 Task: Go to Program & Features. Select Whole Food Market. Add to cart Organic Fruit Spread-1. Place order for Jeremy Carter, _x000D_
4799 Deborah Dr_x000D_
North Ridgeville, Ohio(OH), 44039, Cell Number (440) 327-0766
Action: Mouse moved to (147, 91)
Screenshot: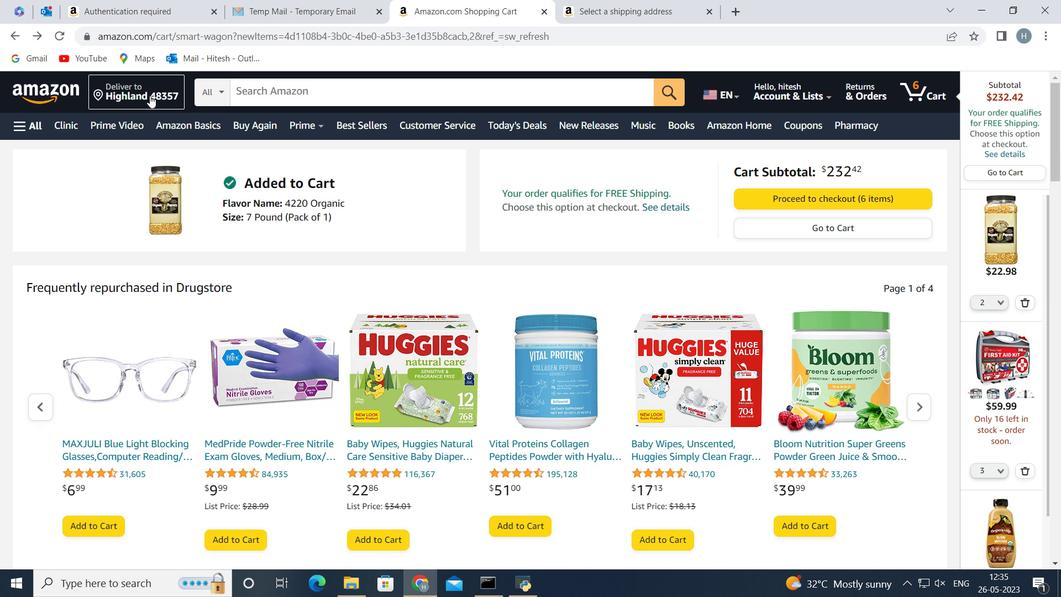 
Action: Mouse pressed left at (147, 91)
Screenshot: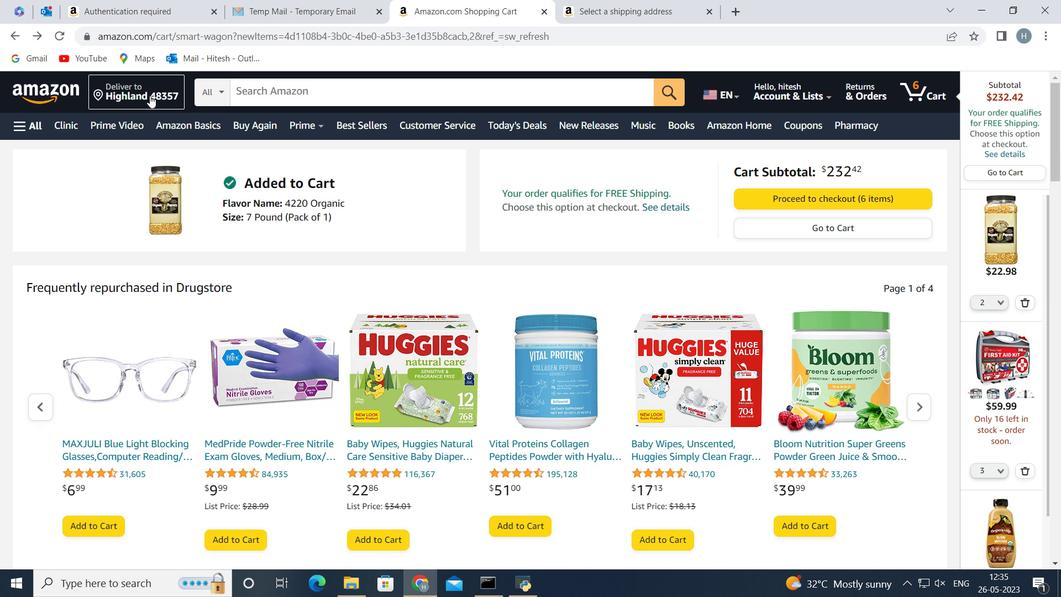 
Action: Mouse moved to (516, 391)
Screenshot: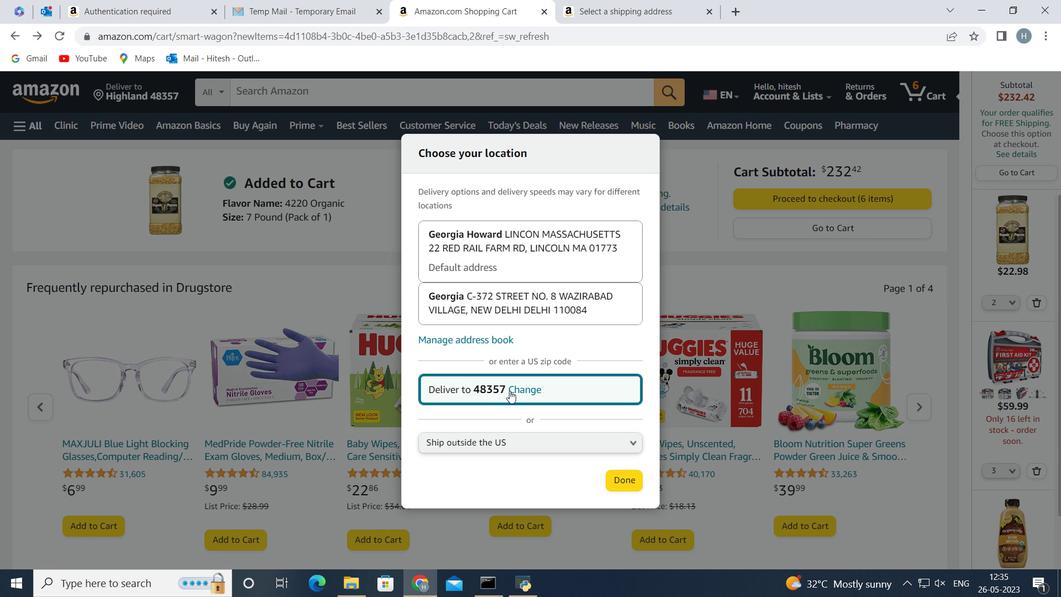 
Action: Mouse pressed left at (516, 391)
Screenshot: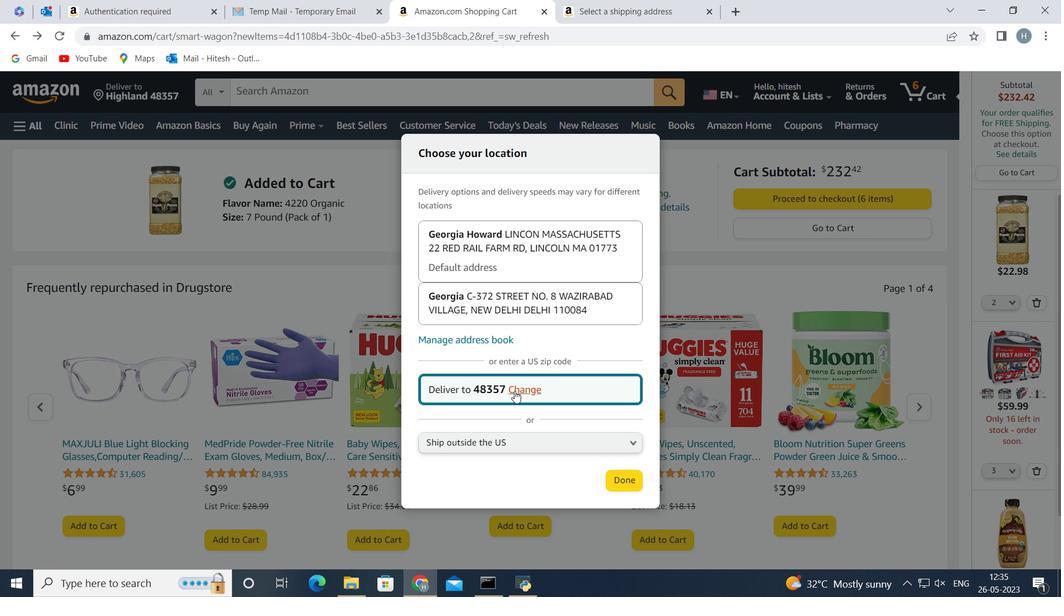 
Action: Mouse moved to (491, 386)
Screenshot: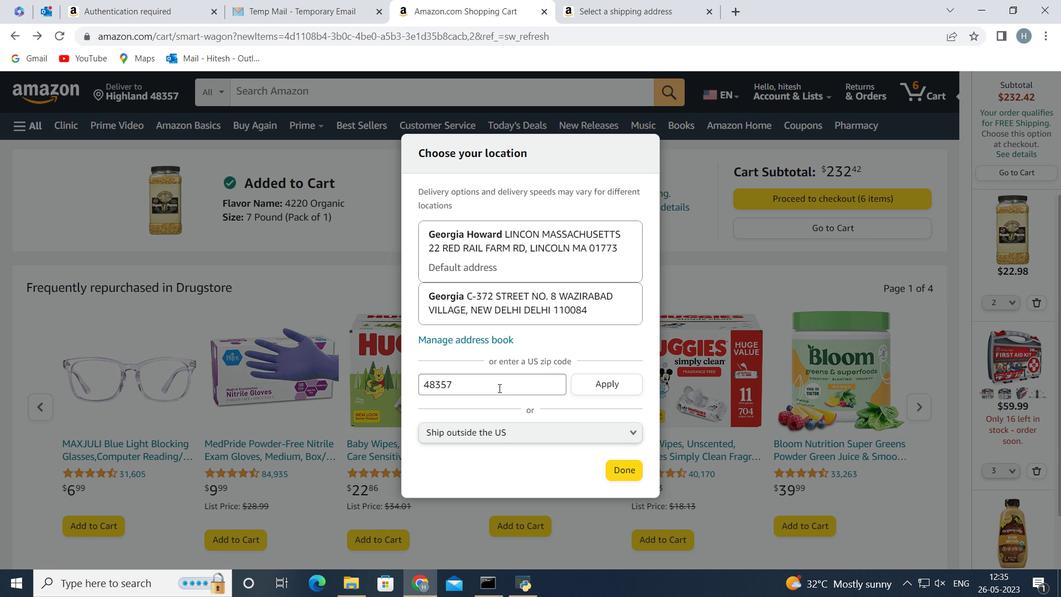 
Action: Mouse pressed left at (491, 386)
Screenshot: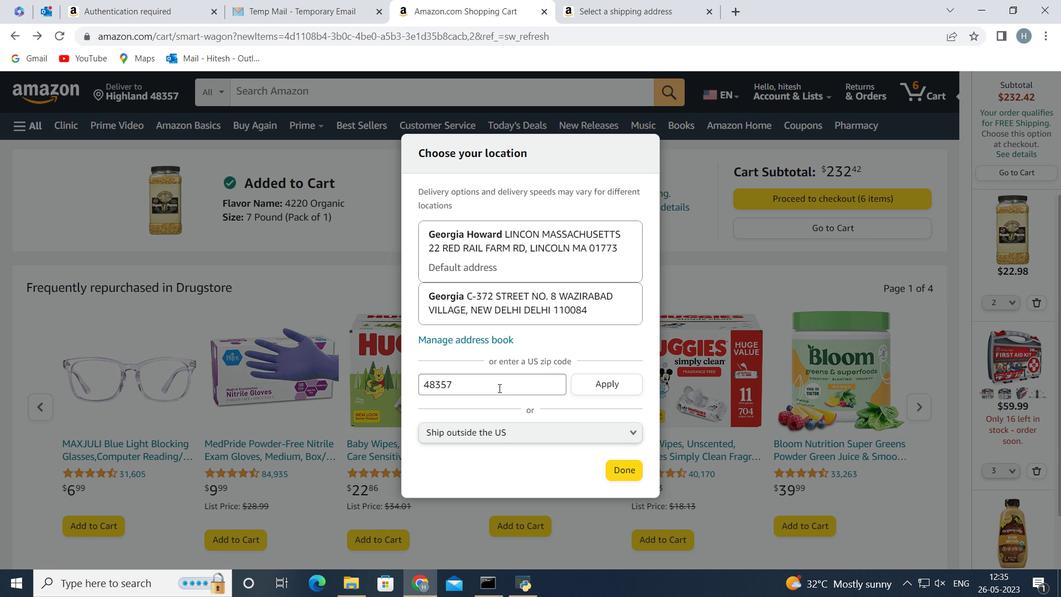 
Action: Mouse moved to (490, 386)
Screenshot: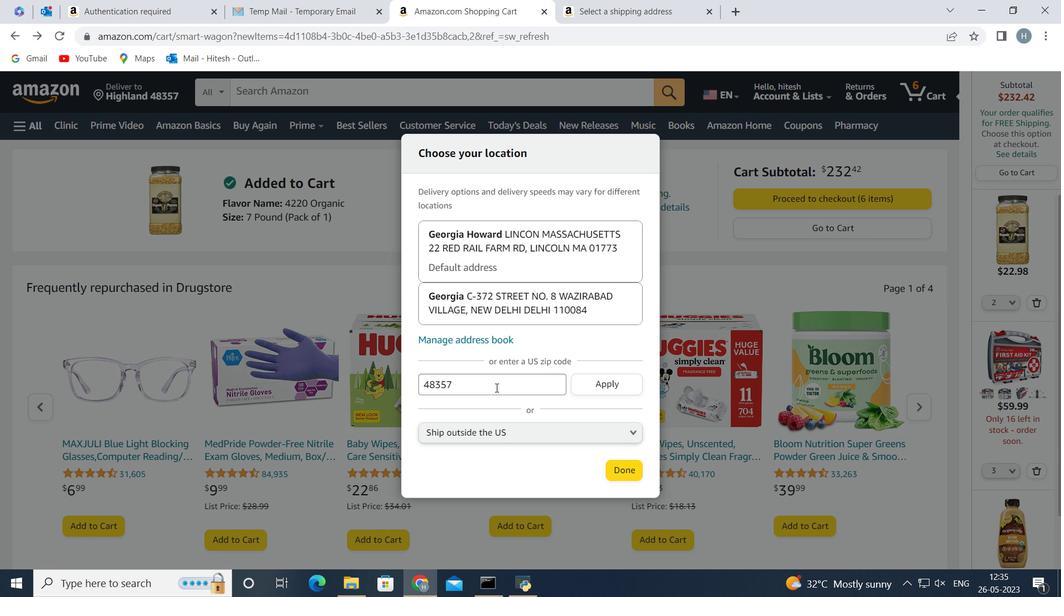 
Action: Key pressed <Key.backspace><Key.backspace><Key.backspace><Key.backspace><Key.backspace><Key.backspace><Key.backspace><Key.backspace><Key.backspace><Key.backspace><Key.backspace><Key.backspace><Key.backspace><Key.backspace><Key.backspace><Key.backspace><Key.backspace><Key.backspace><Key.backspace><Key.backspace>44039
Screenshot: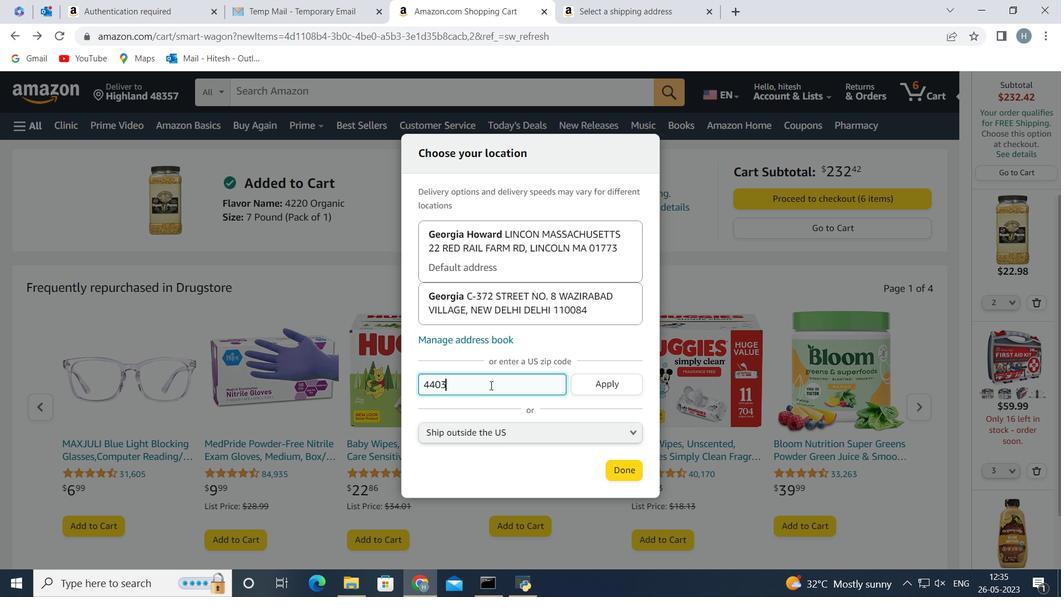 
Action: Mouse moved to (603, 387)
Screenshot: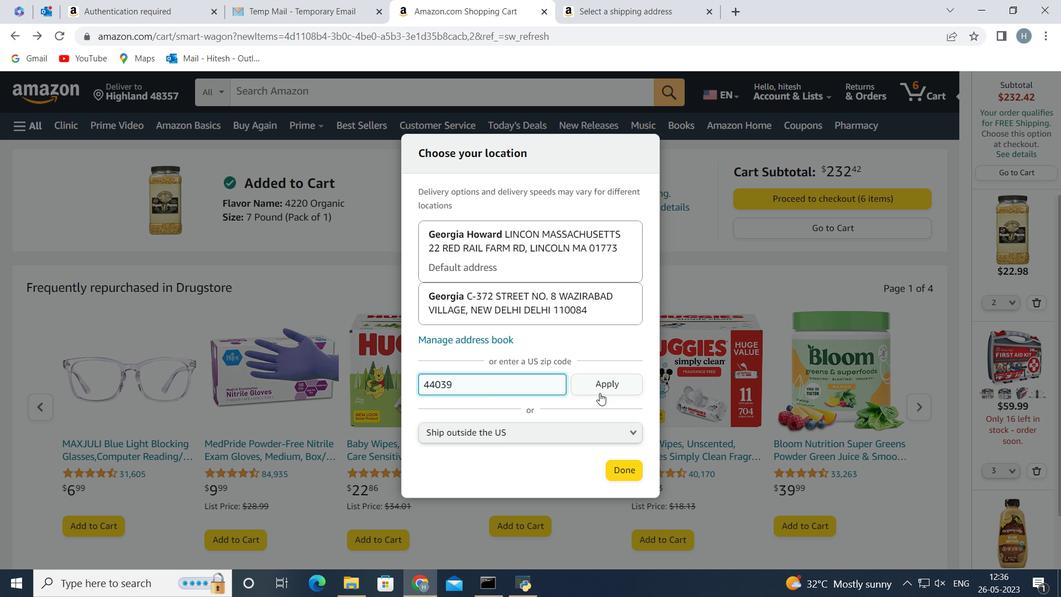 
Action: Mouse pressed left at (603, 387)
Screenshot: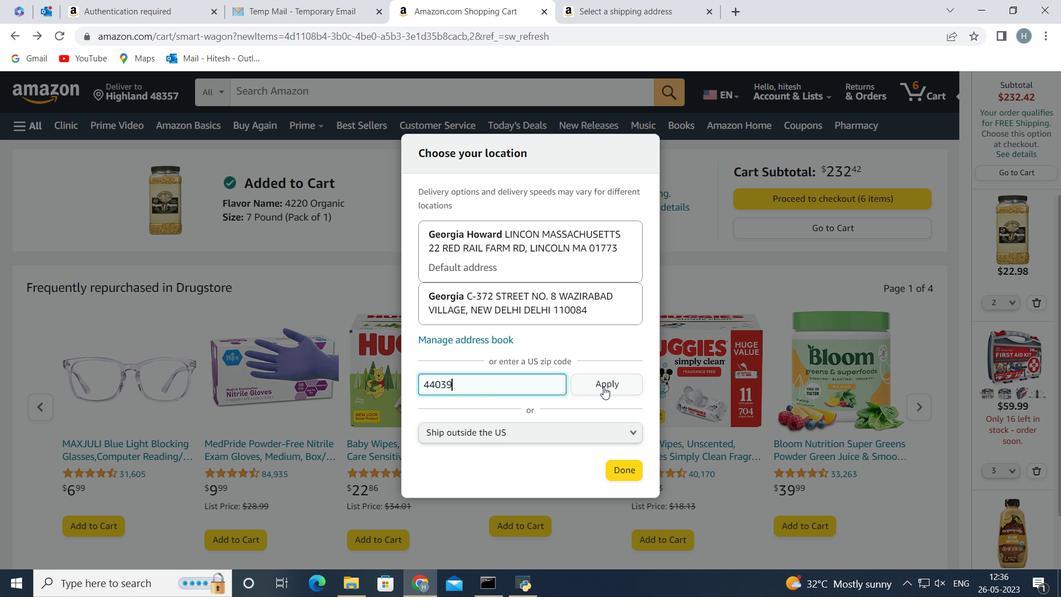 
Action: Mouse moved to (616, 477)
Screenshot: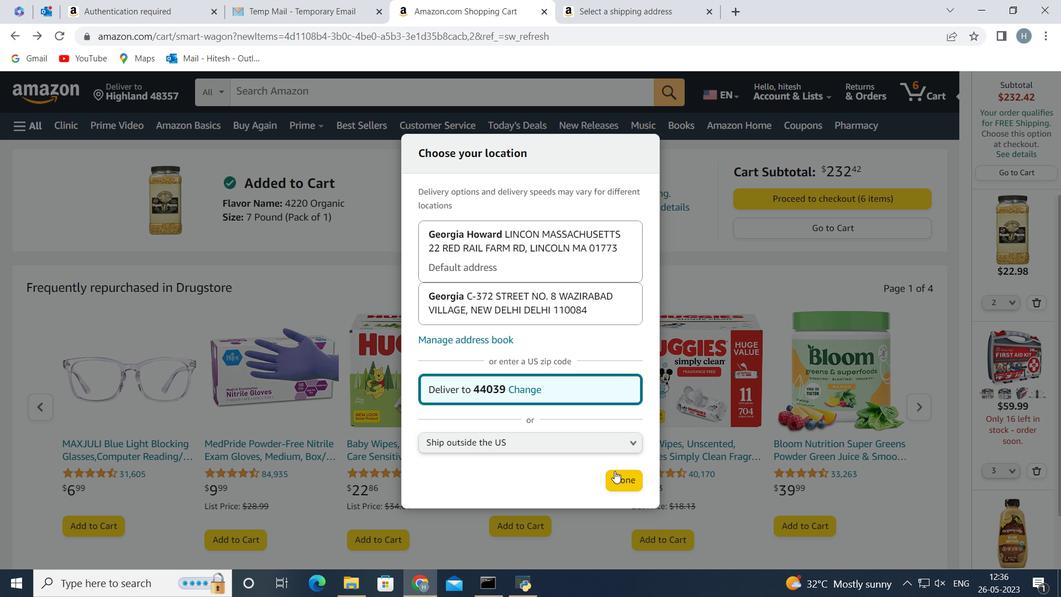 
Action: Mouse pressed left at (616, 477)
Screenshot: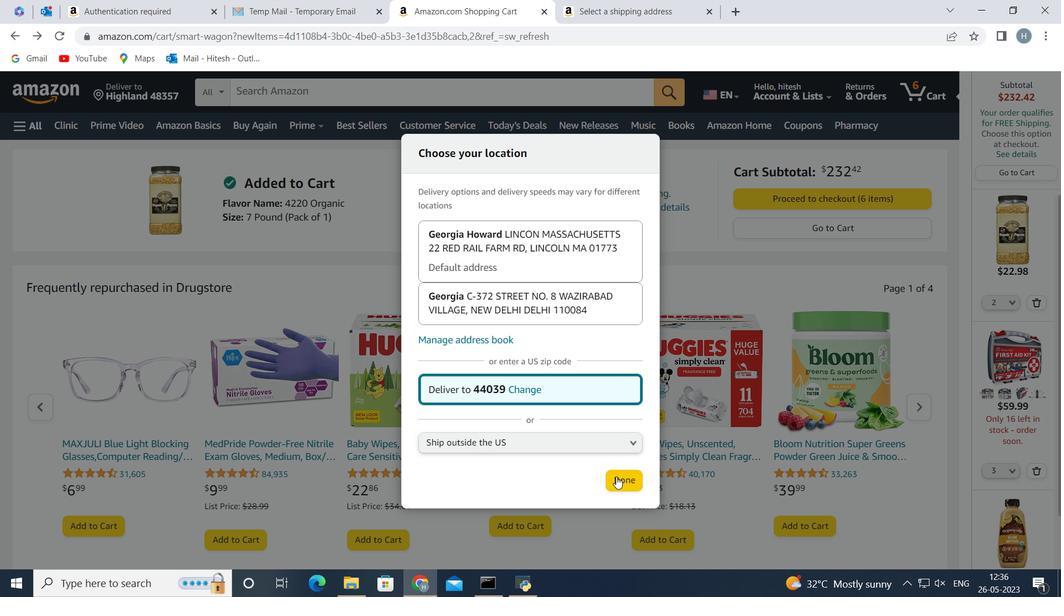 
Action: Mouse moved to (33, 127)
Screenshot: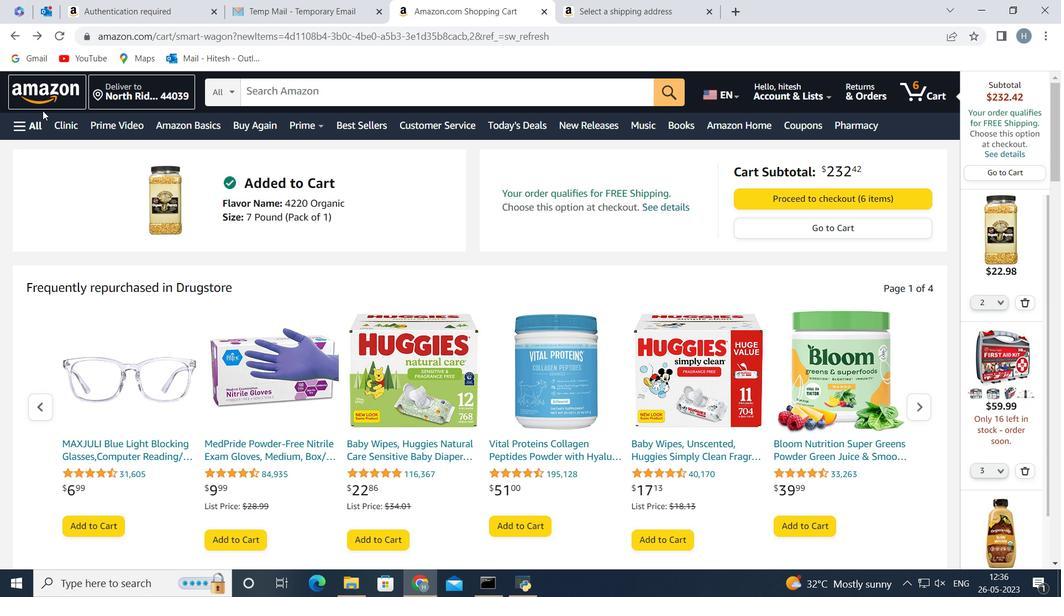 
Action: Mouse pressed left at (33, 127)
Screenshot: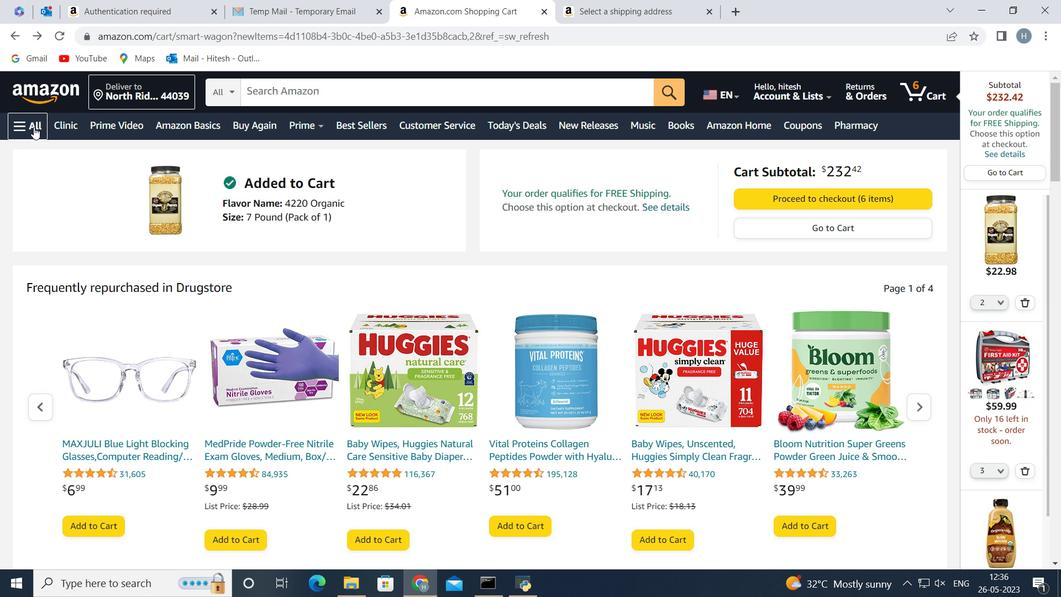 
Action: Mouse moved to (123, 224)
Screenshot: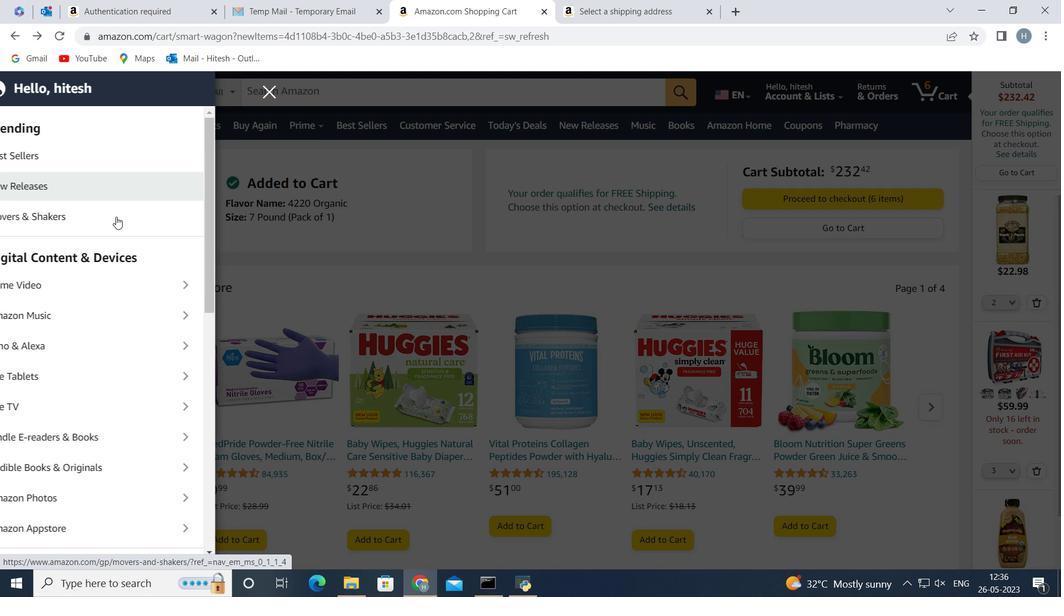
Action: Mouse scrolled (123, 223) with delta (0, 0)
Screenshot: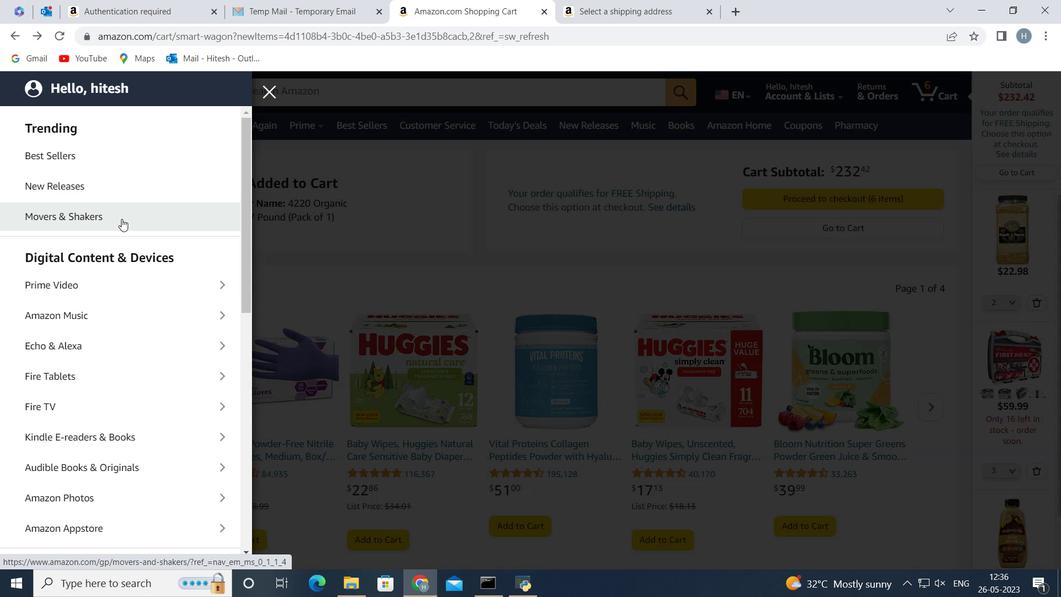 
Action: Mouse scrolled (123, 223) with delta (0, 0)
Screenshot: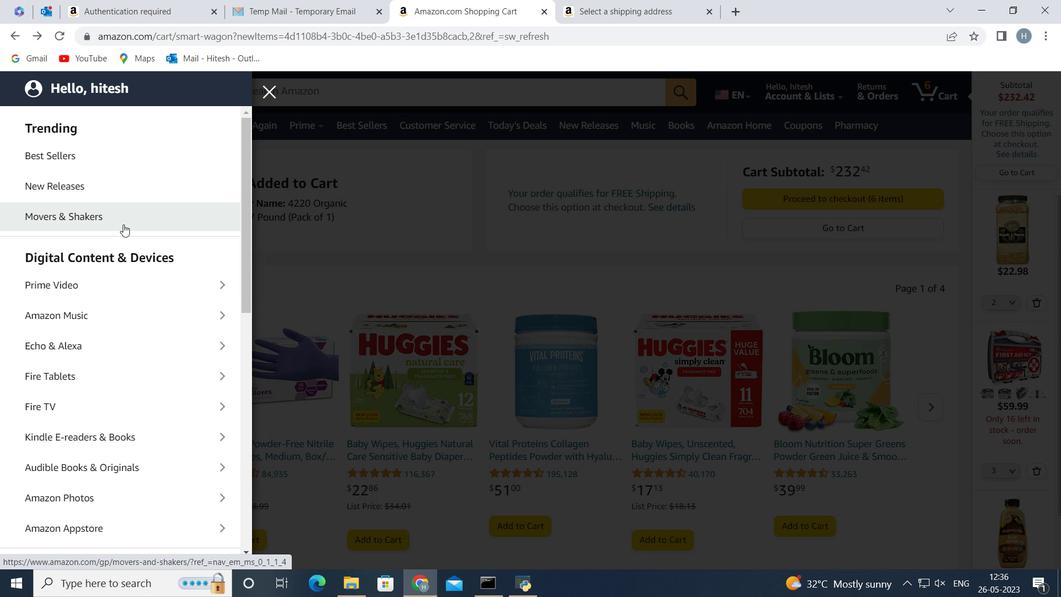 
Action: Mouse scrolled (123, 223) with delta (0, 0)
Screenshot: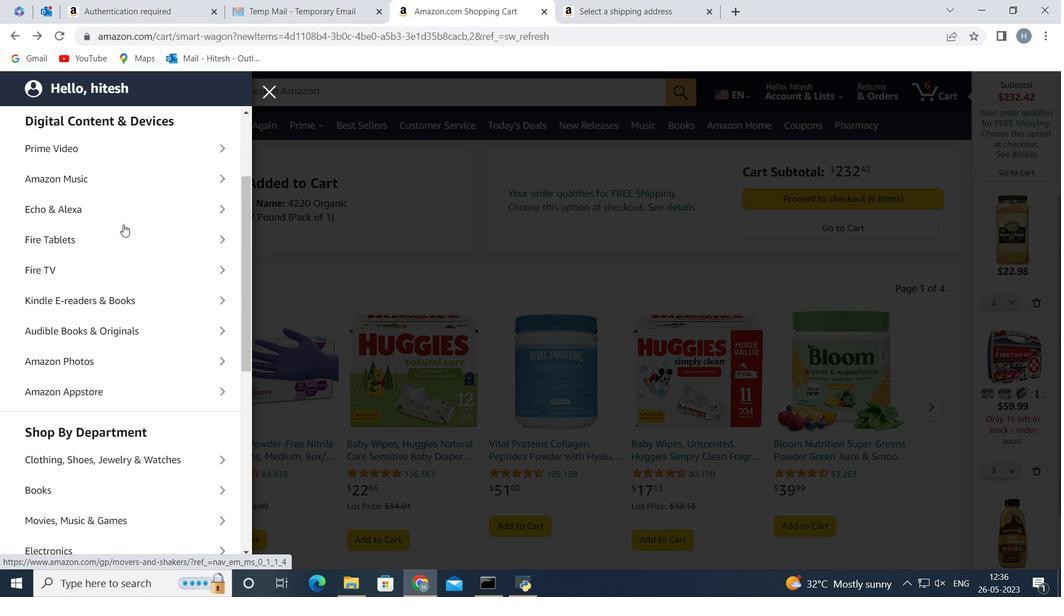 
Action: Mouse scrolled (123, 223) with delta (0, 0)
Screenshot: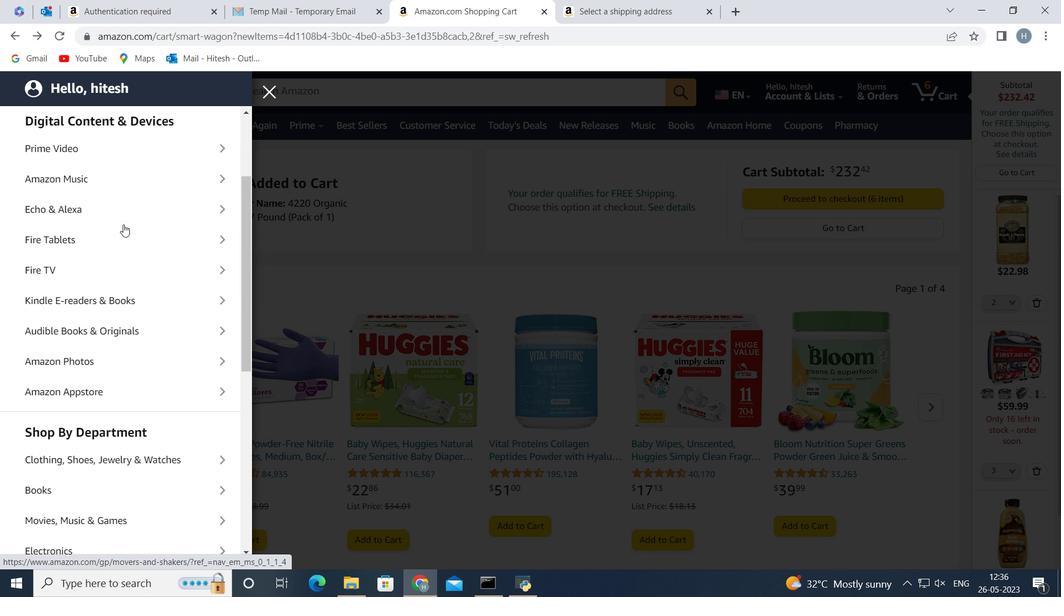 
Action: Mouse scrolled (123, 223) with delta (0, 0)
Screenshot: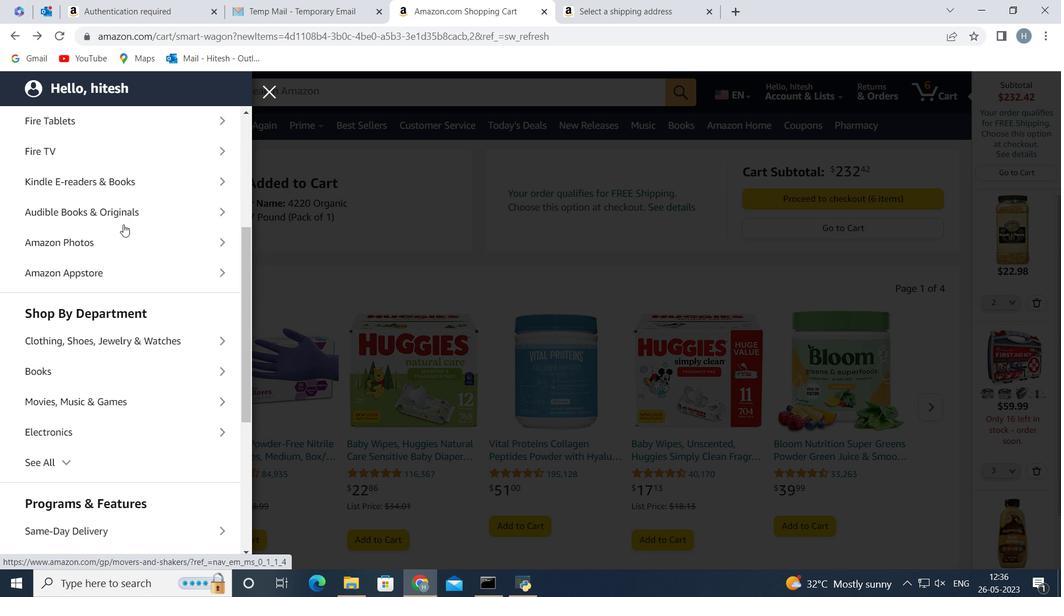 
Action: Mouse scrolled (123, 223) with delta (0, 0)
Screenshot: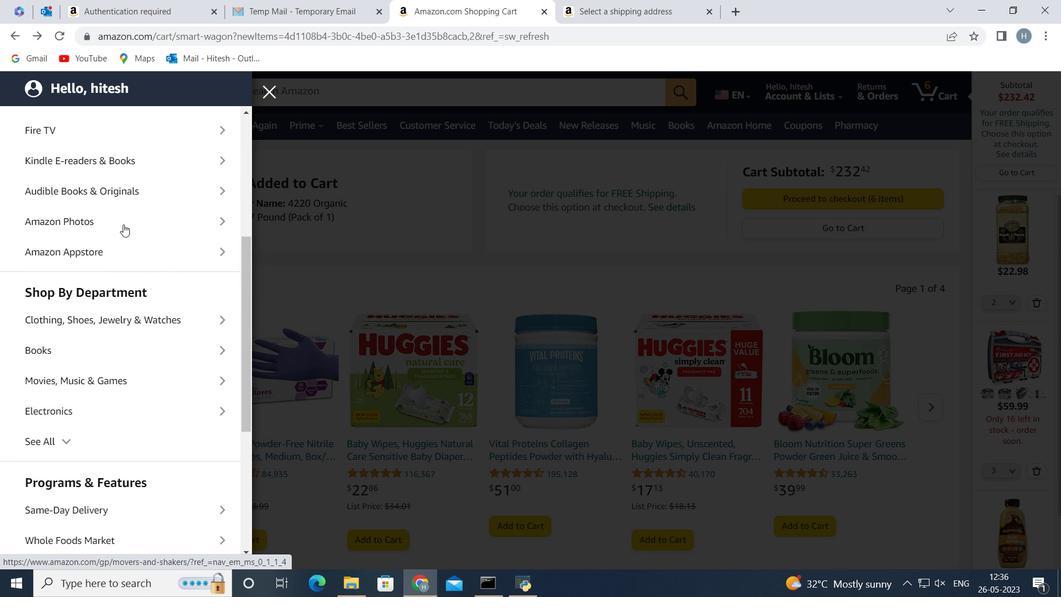 
Action: Mouse moved to (327, 265)
Screenshot: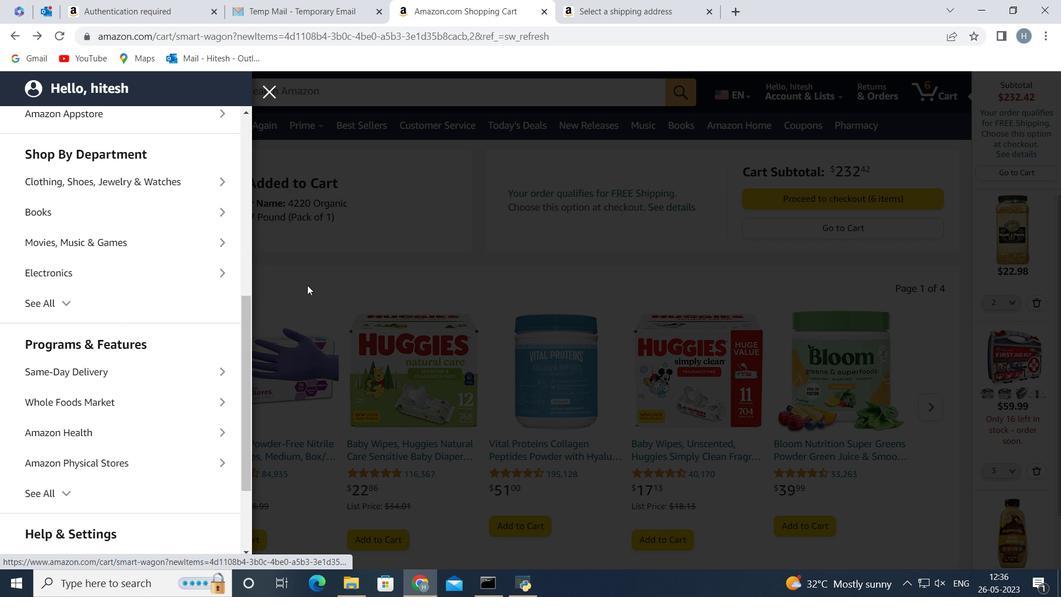 
Action: Mouse pressed left at (327, 265)
Screenshot: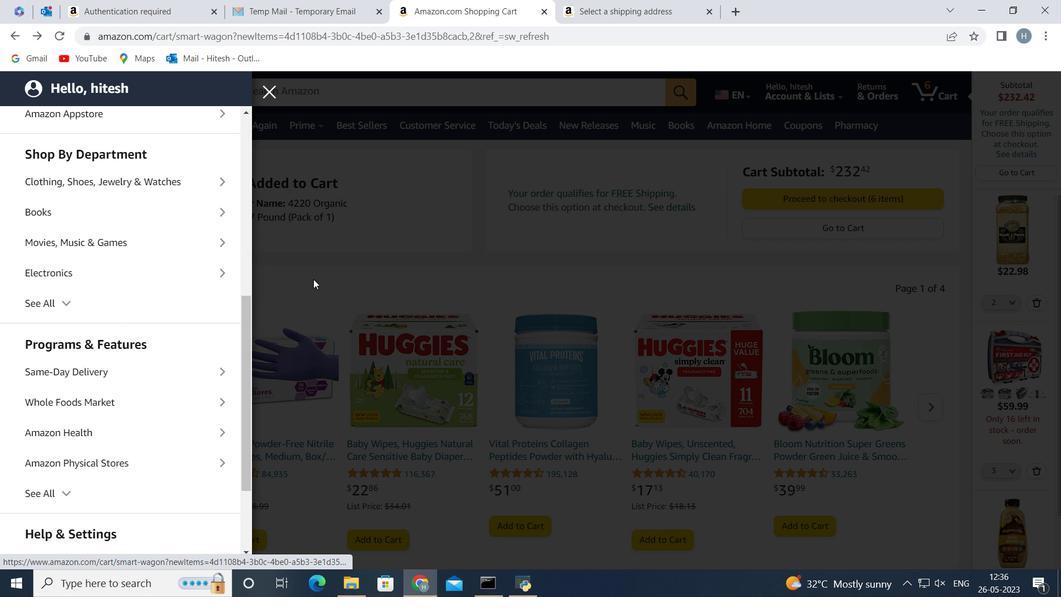 
Action: Mouse moved to (140, 101)
Screenshot: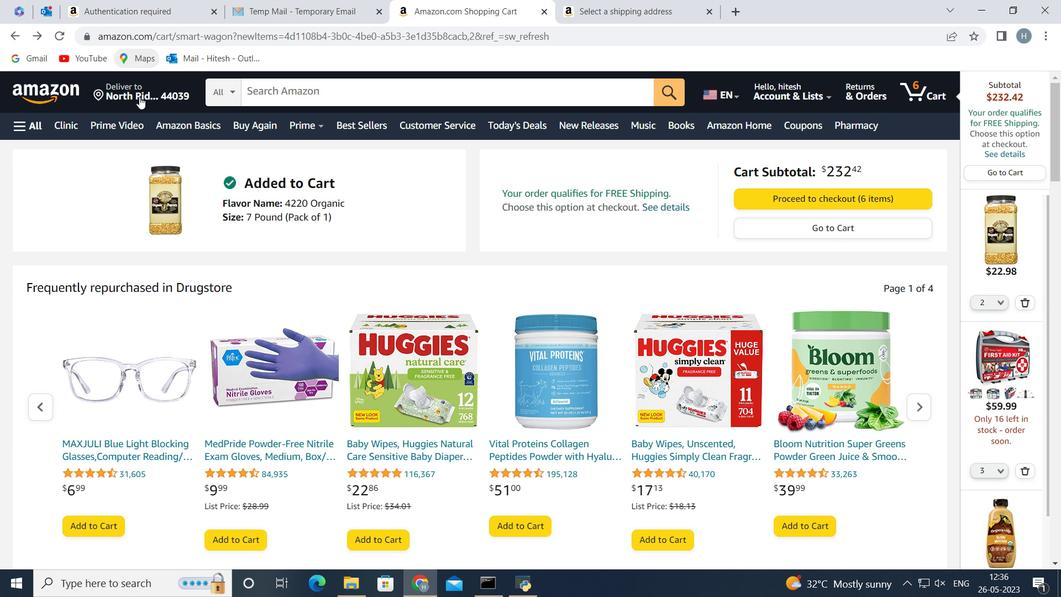 
Action: Mouse pressed left at (140, 101)
Screenshot: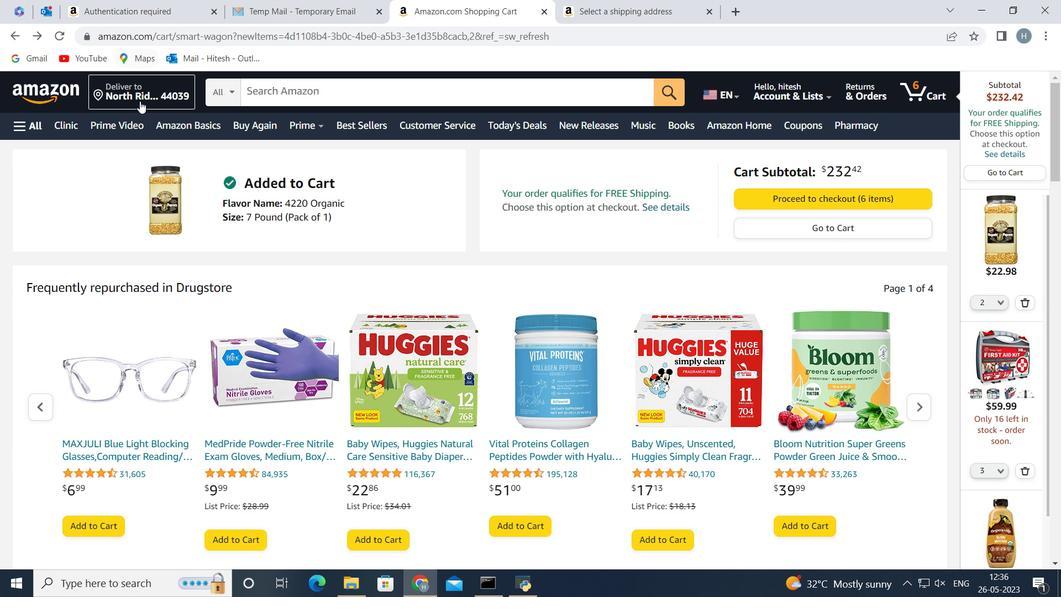 
Action: Mouse moved to (623, 484)
Screenshot: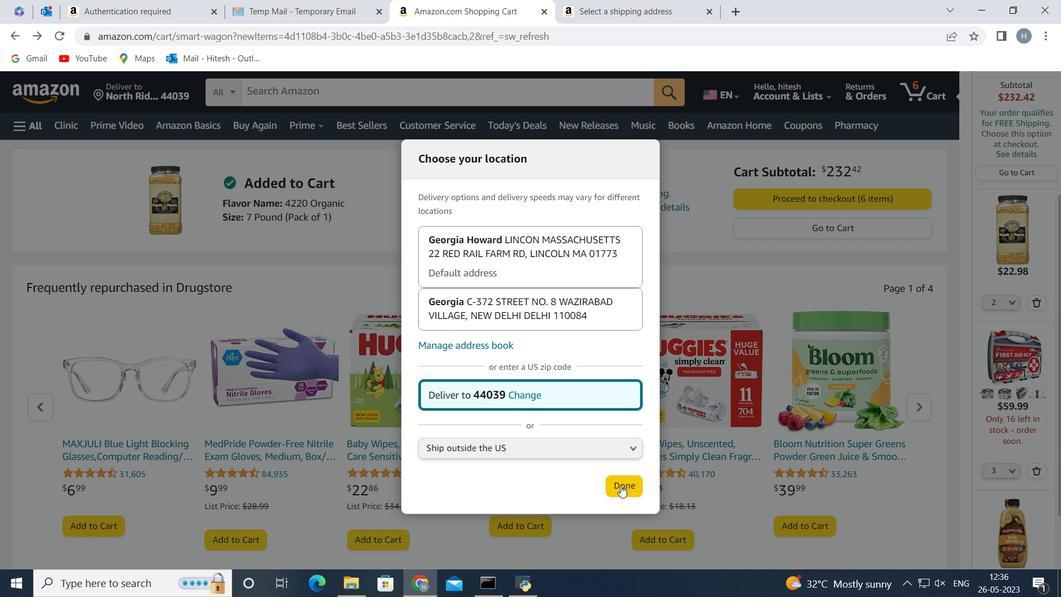 
Action: Mouse pressed left at (623, 484)
Screenshot: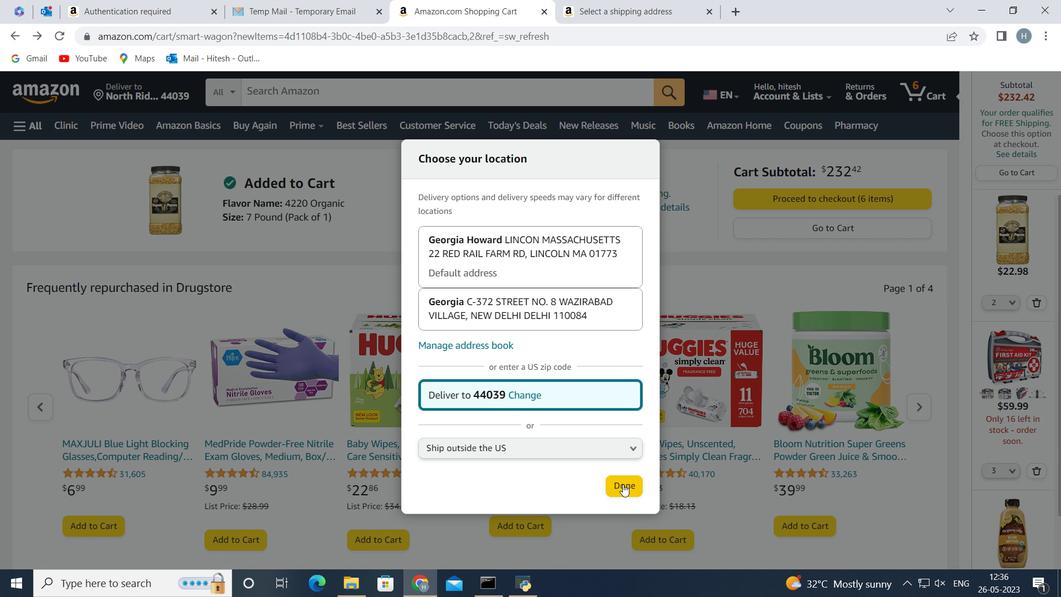 
Action: Mouse moved to (33, 123)
Screenshot: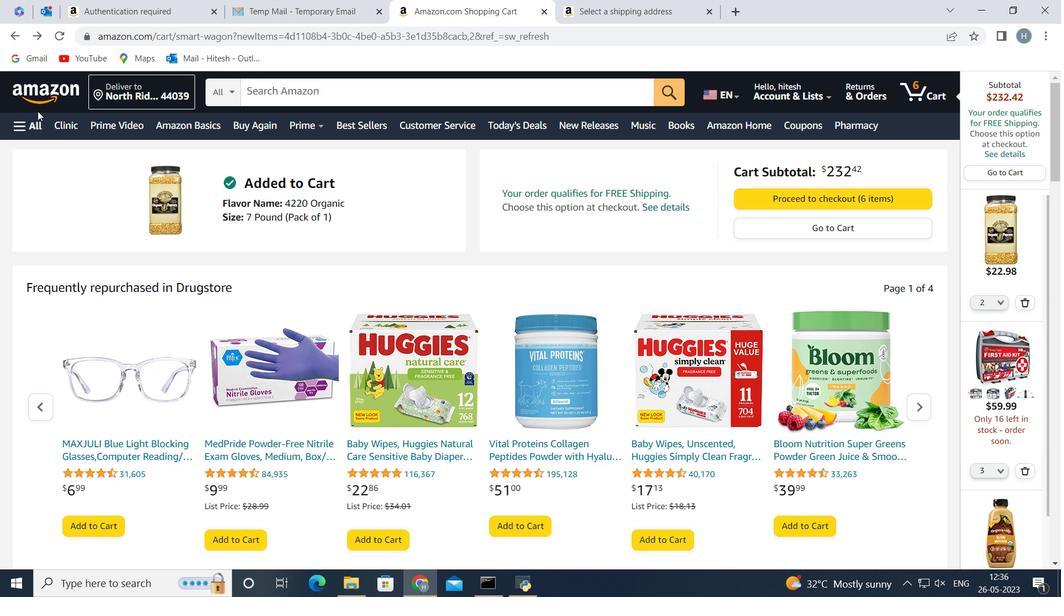 
Action: Mouse pressed left at (33, 123)
Screenshot: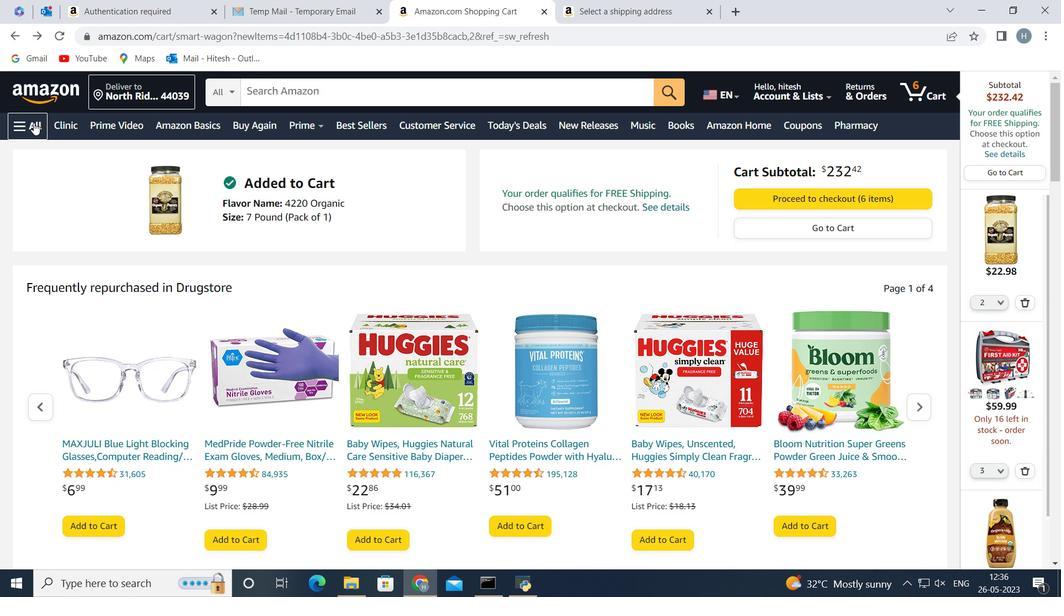 
Action: Mouse moved to (121, 262)
Screenshot: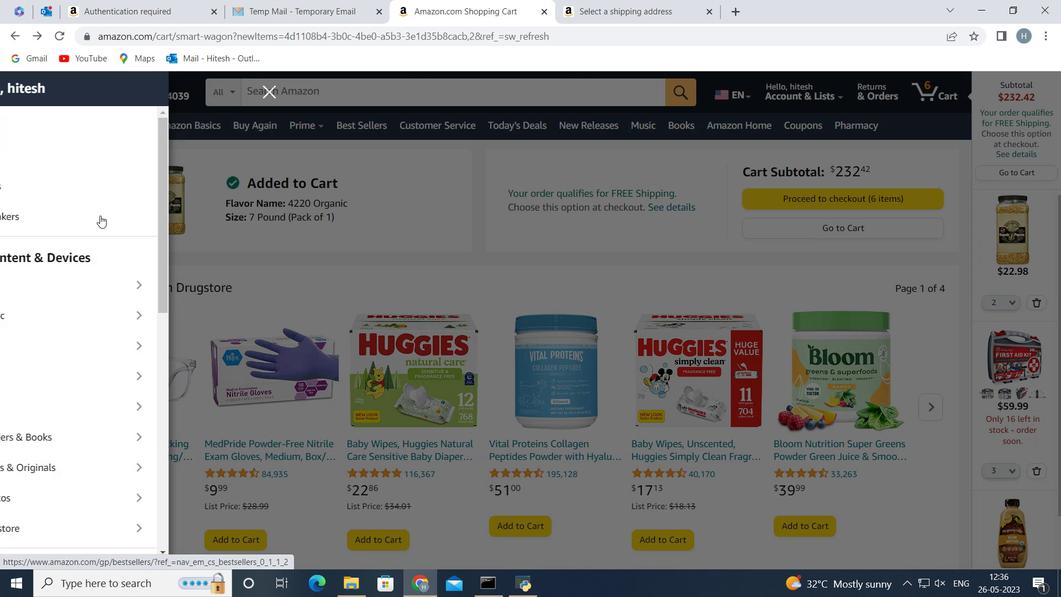 
Action: Mouse scrolled (121, 262) with delta (0, 0)
Screenshot: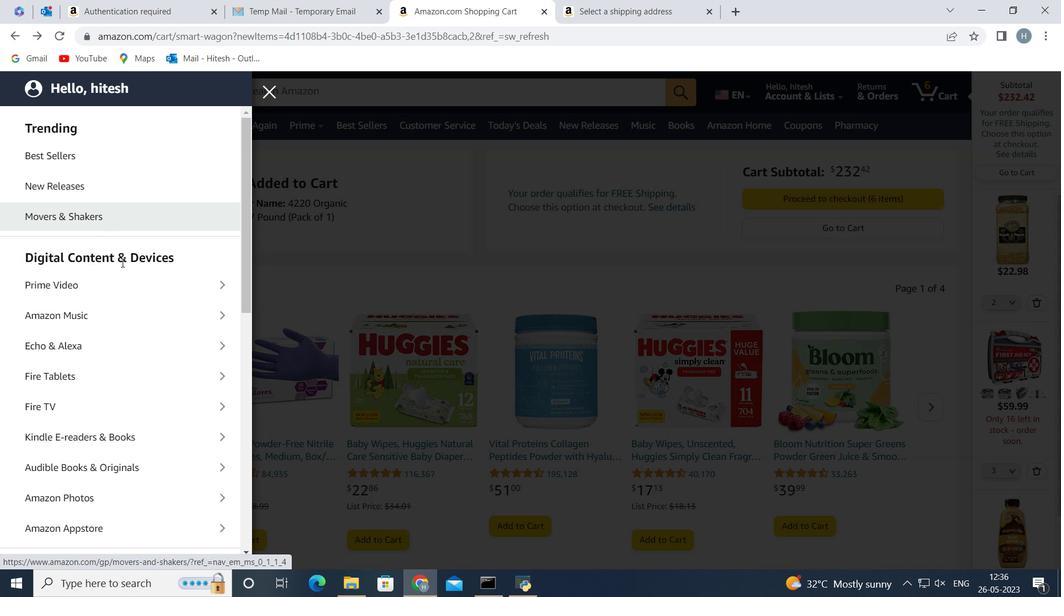 
Action: Mouse scrolled (121, 262) with delta (0, 0)
Screenshot: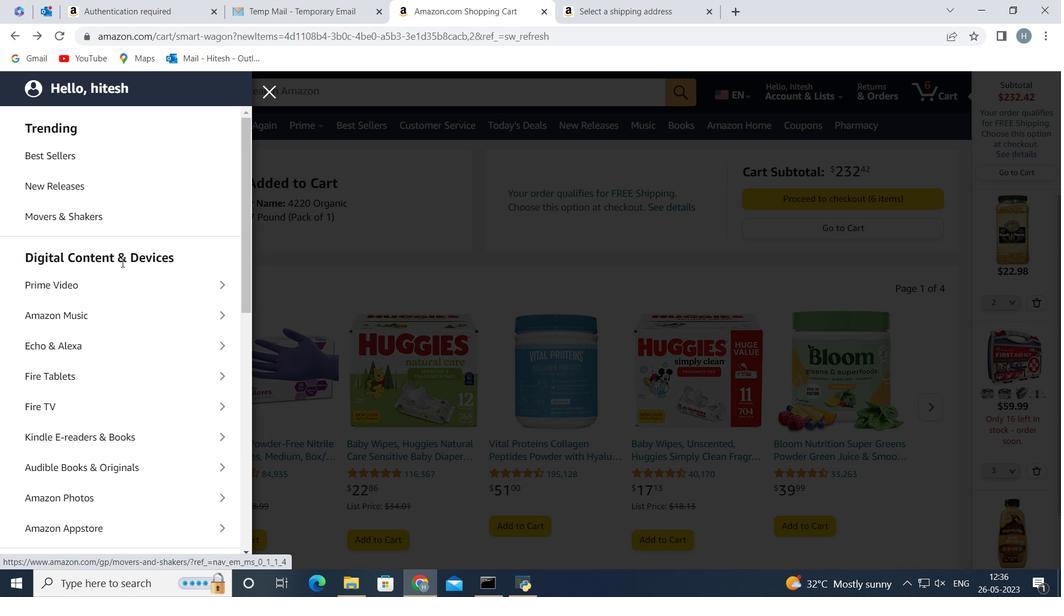
Action: Mouse scrolled (121, 262) with delta (0, 0)
Screenshot: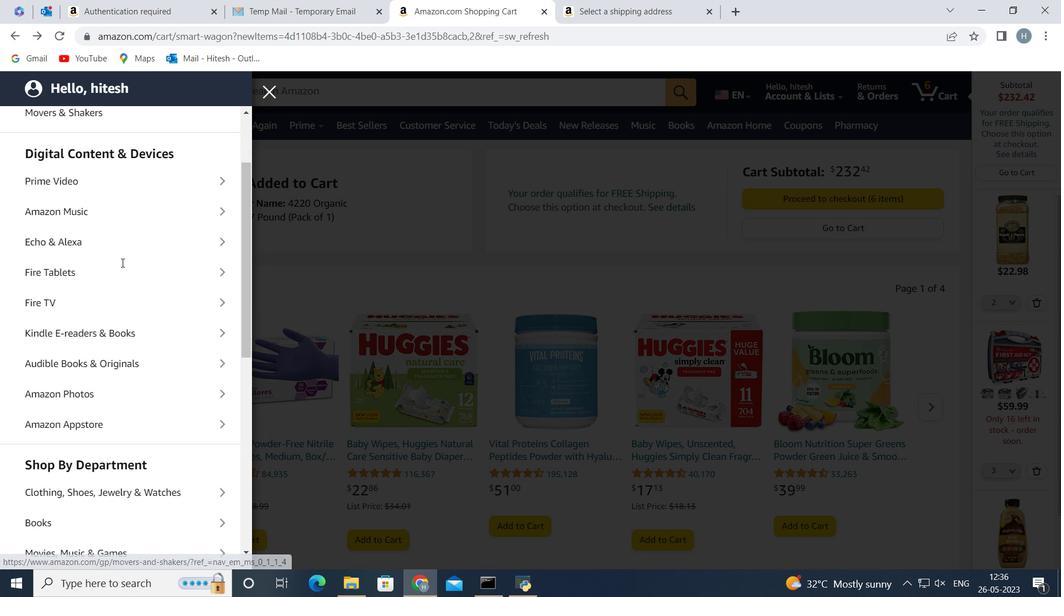 
Action: Mouse scrolled (121, 262) with delta (0, 0)
Screenshot: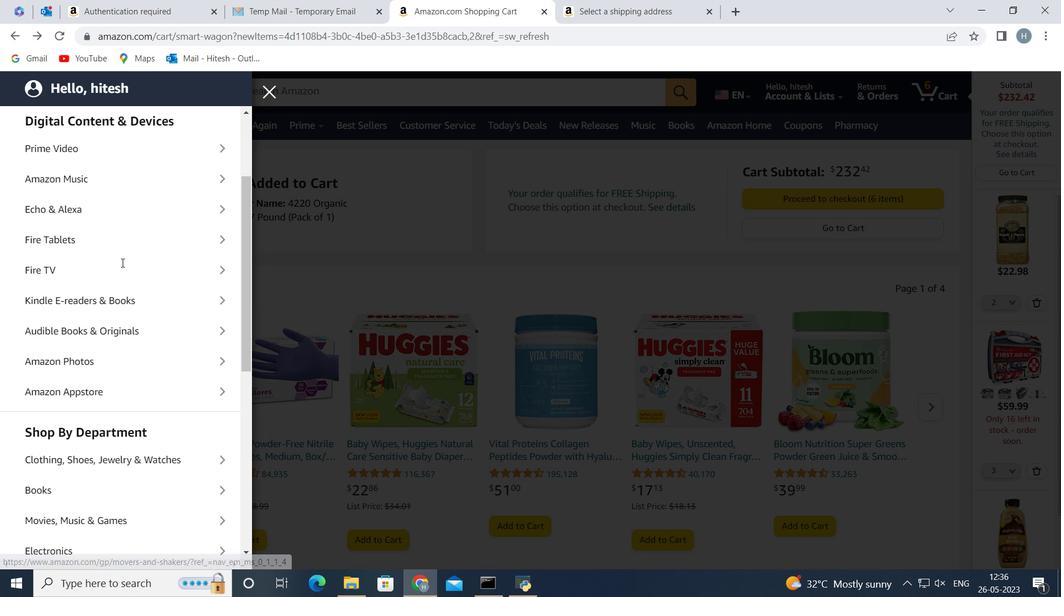 
Action: Mouse scrolled (121, 262) with delta (0, 0)
Screenshot: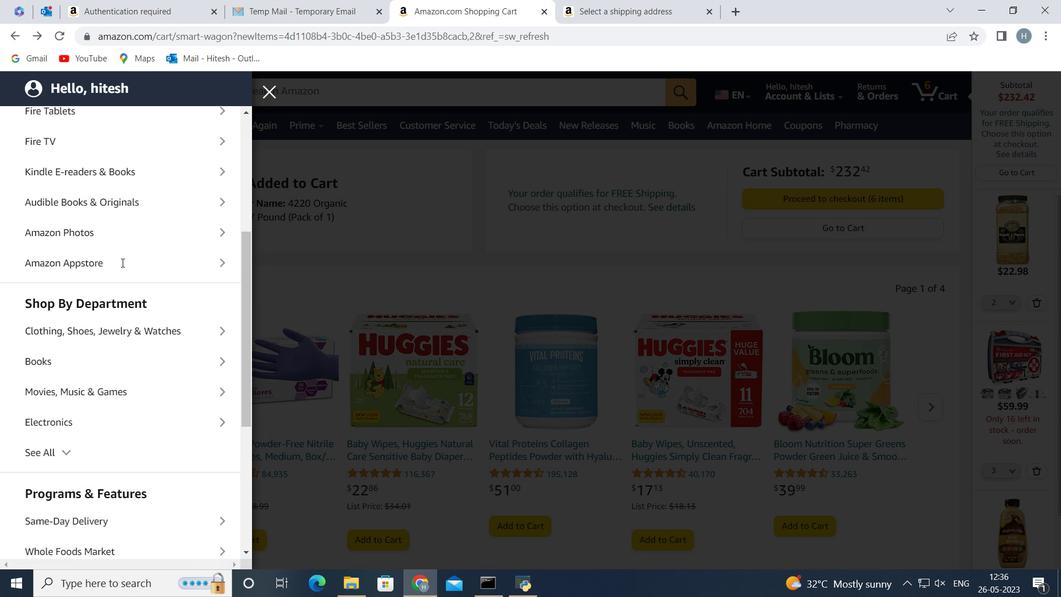 
Action: Mouse moved to (152, 436)
Screenshot: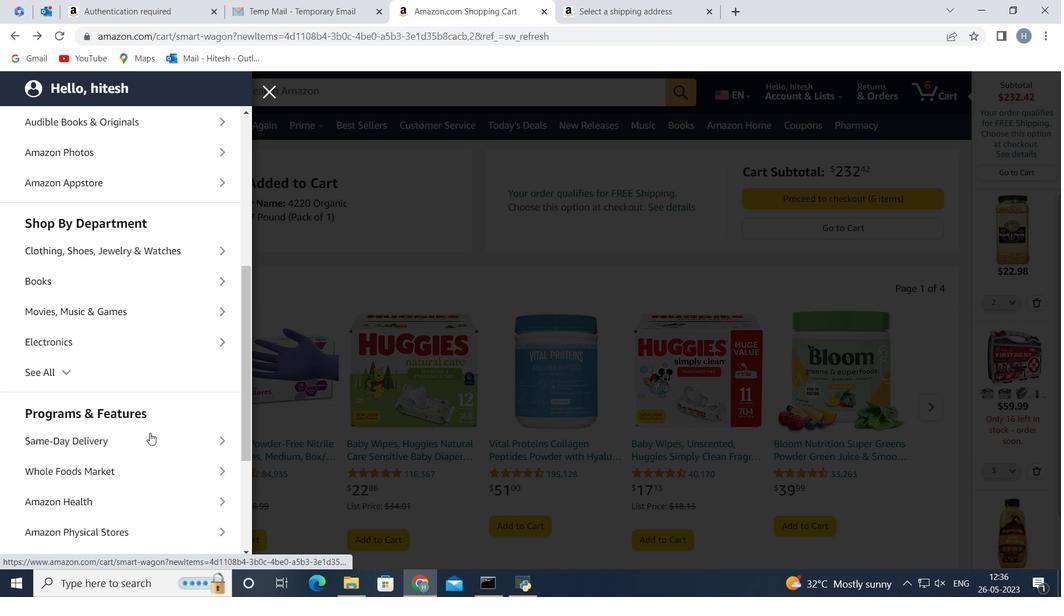 
Action: Mouse pressed left at (152, 436)
Screenshot: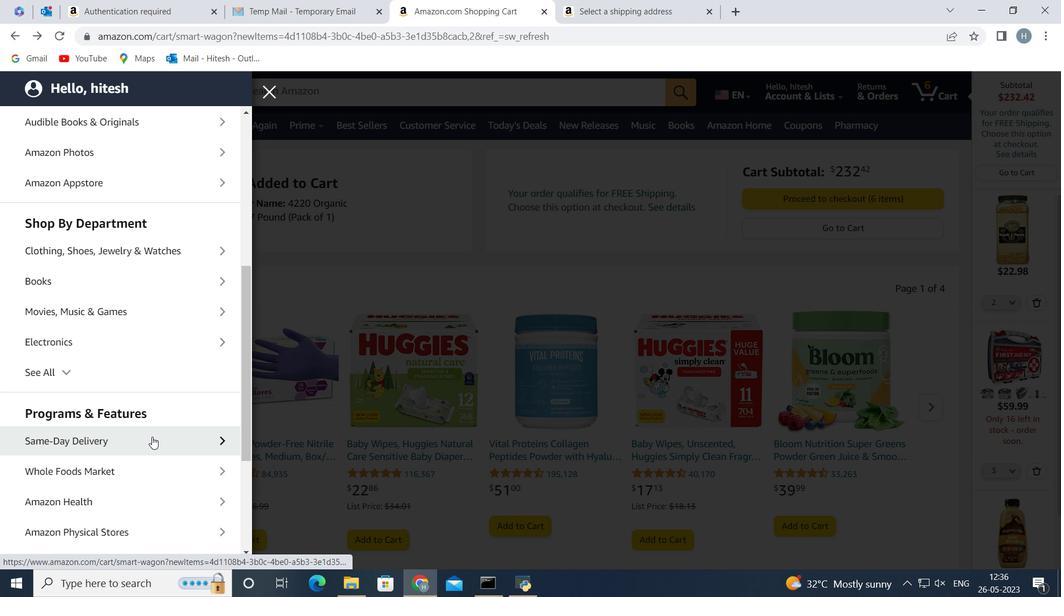 
Action: Mouse moved to (33, 120)
Screenshot: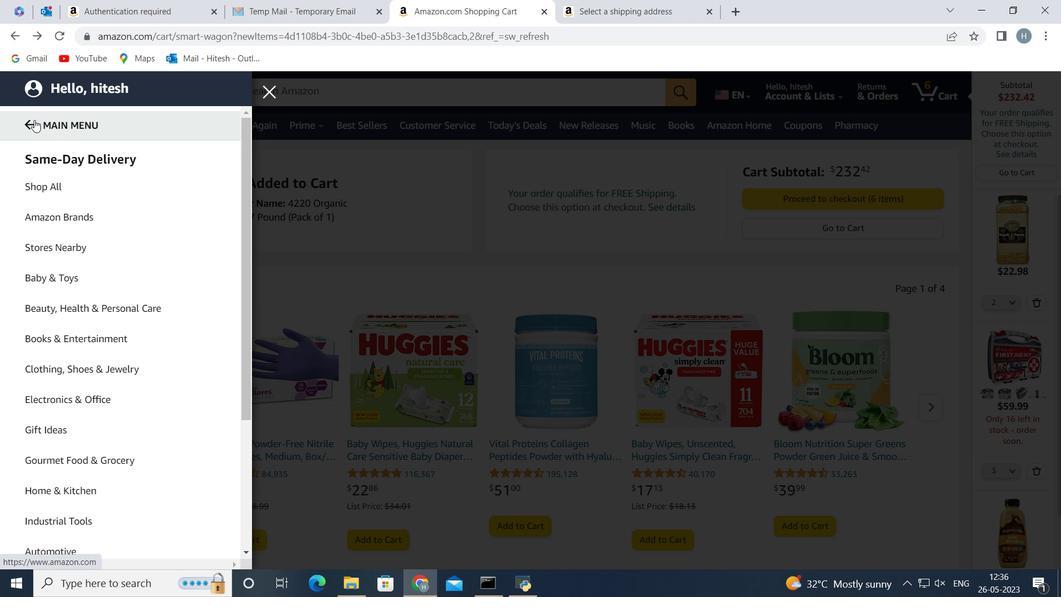 
Action: Mouse pressed left at (33, 120)
Screenshot: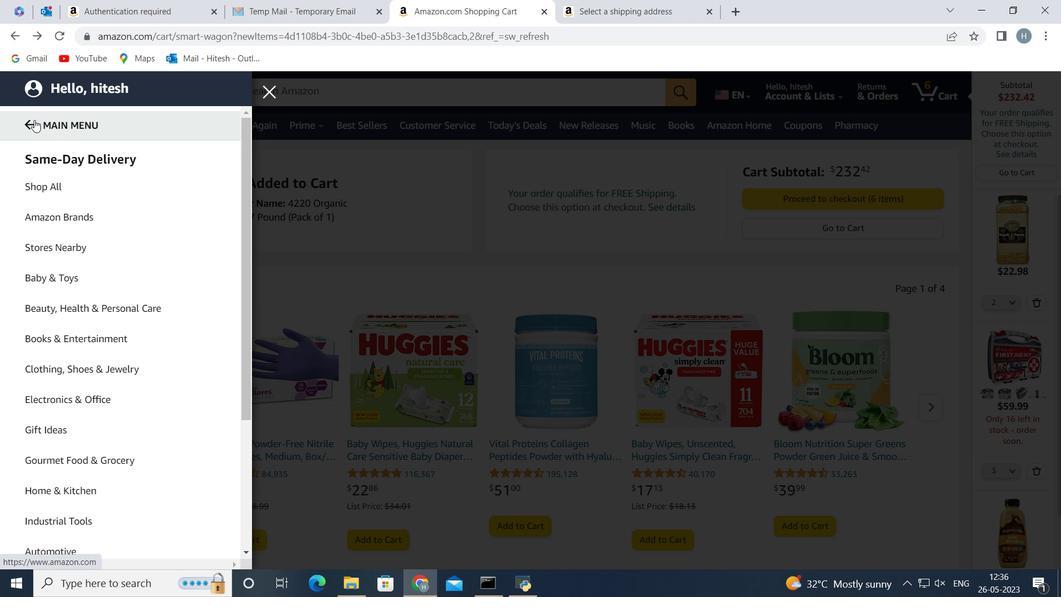 
Action: Mouse moved to (147, 343)
Screenshot: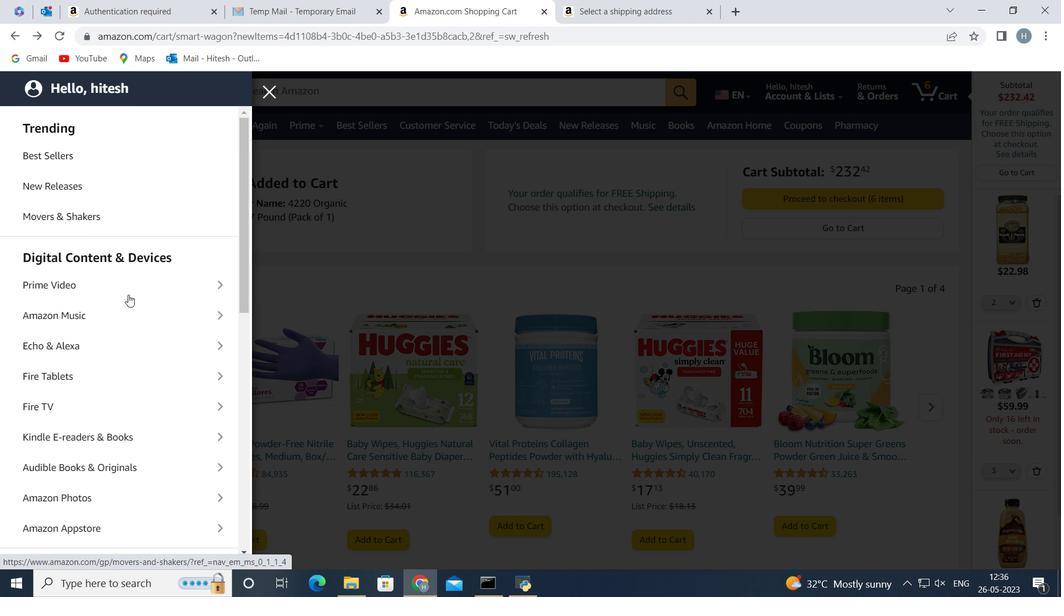 
Action: Mouse scrolled (147, 342) with delta (0, 0)
Screenshot: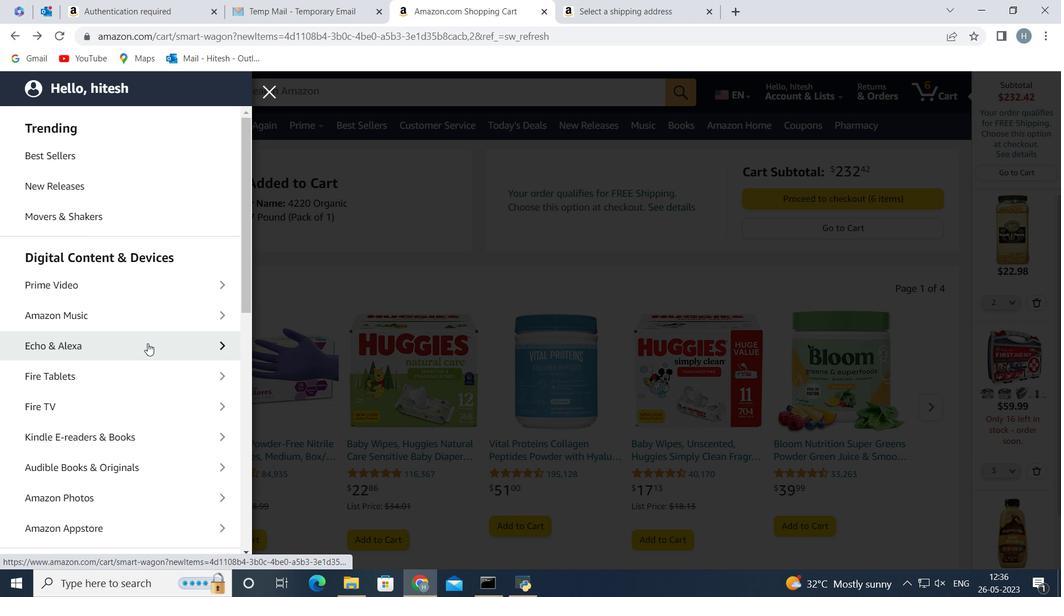 
Action: Mouse scrolled (147, 342) with delta (0, 0)
Screenshot: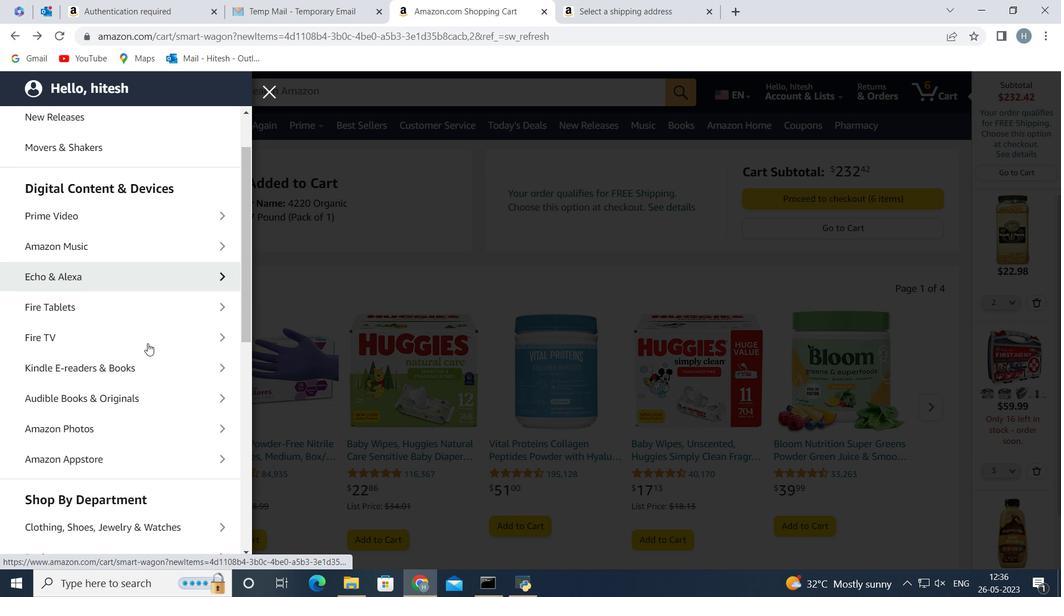 
Action: Mouse scrolled (147, 342) with delta (0, 0)
Screenshot: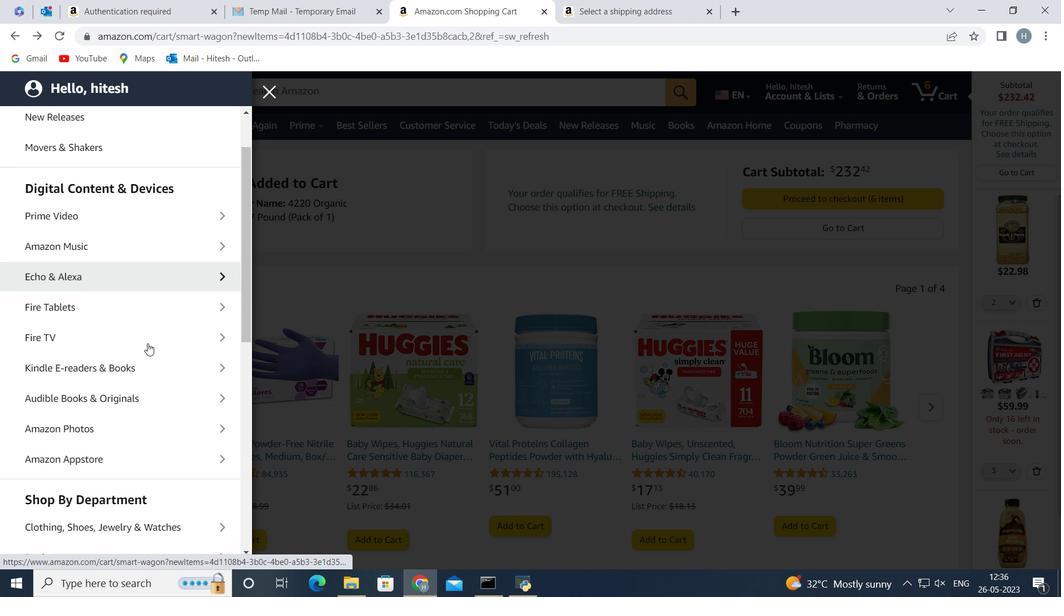 
Action: Mouse scrolled (147, 342) with delta (0, 0)
Screenshot: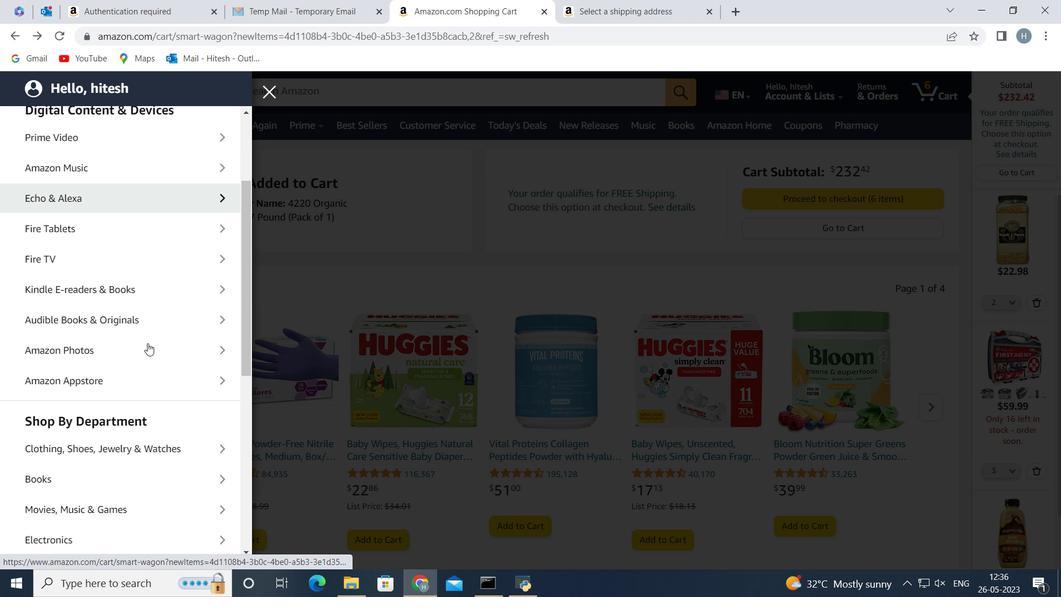 
Action: Mouse scrolled (147, 342) with delta (0, 0)
Screenshot: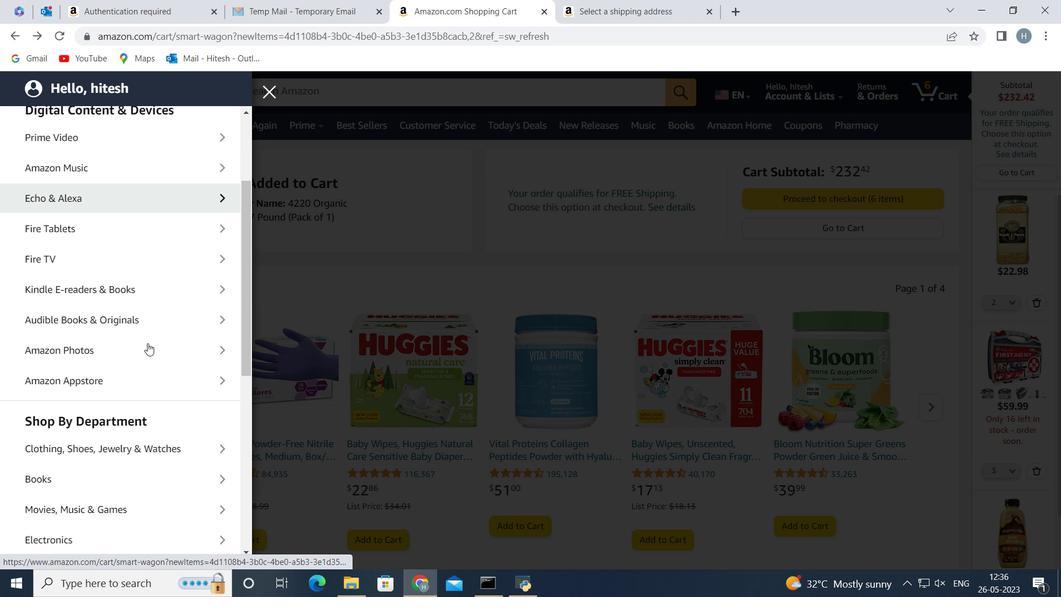 
Action: Mouse scrolled (147, 342) with delta (0, 0)
Screenshot: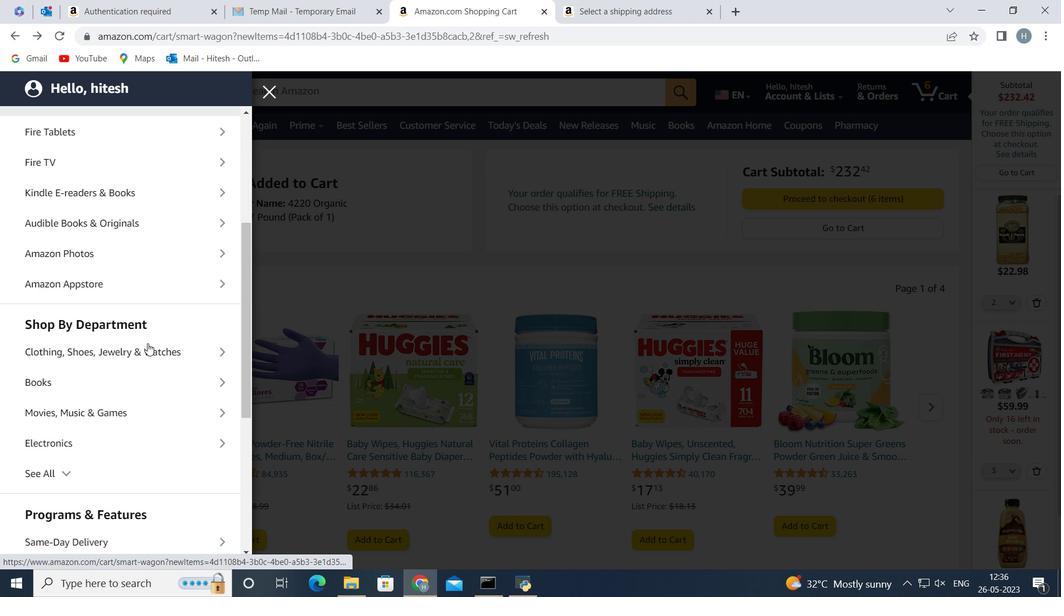 
Action: Mouse scrolled (147, 342) with delta (0, 0)
Screenshot: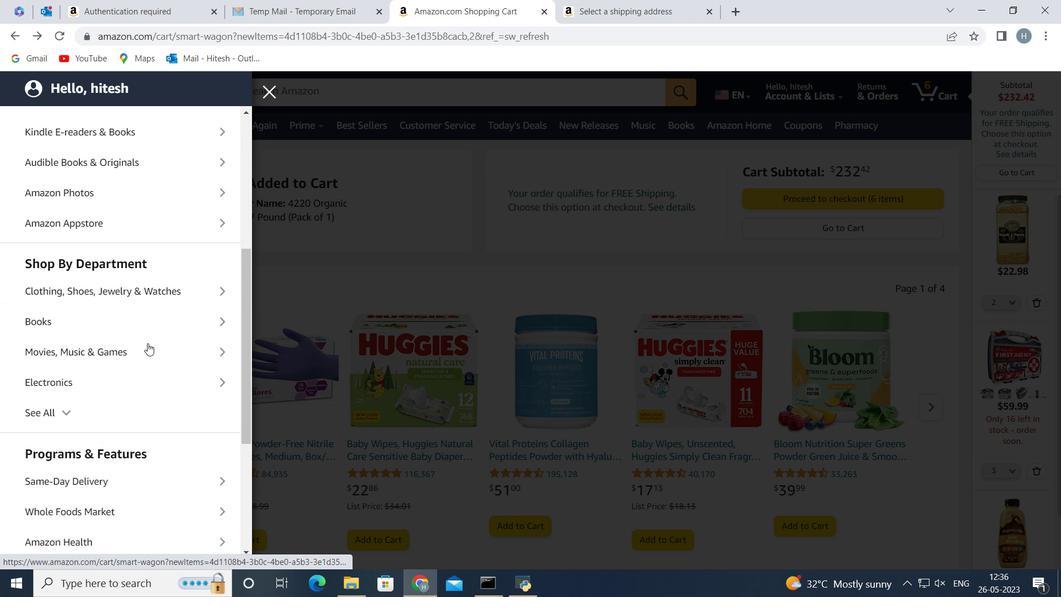
Action: Mouse moved to (148, 335)
Screenshot: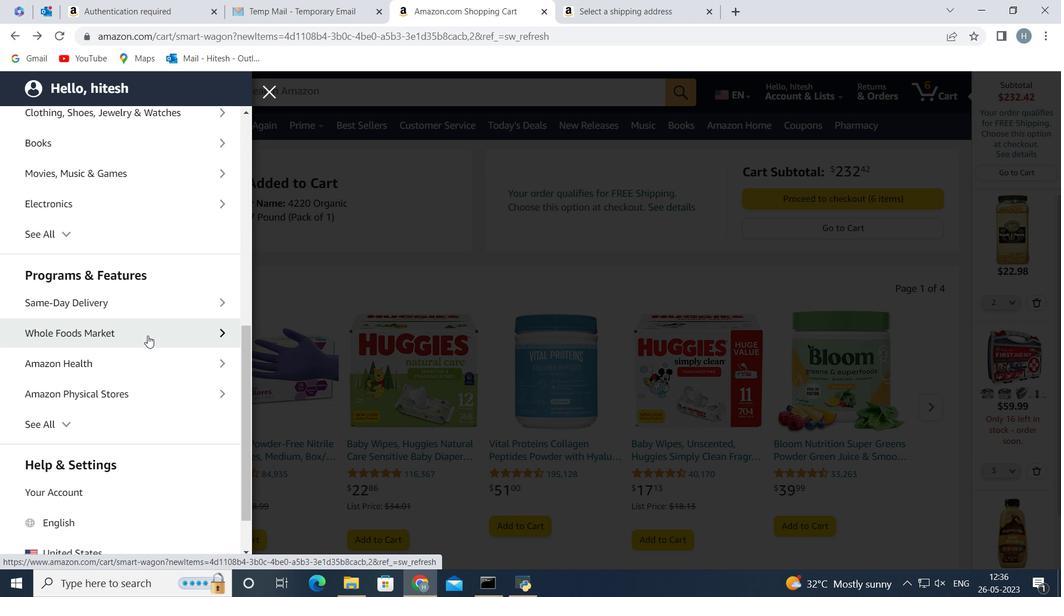 
Action: Mouse pressed left at (148, 335)
Screenshot: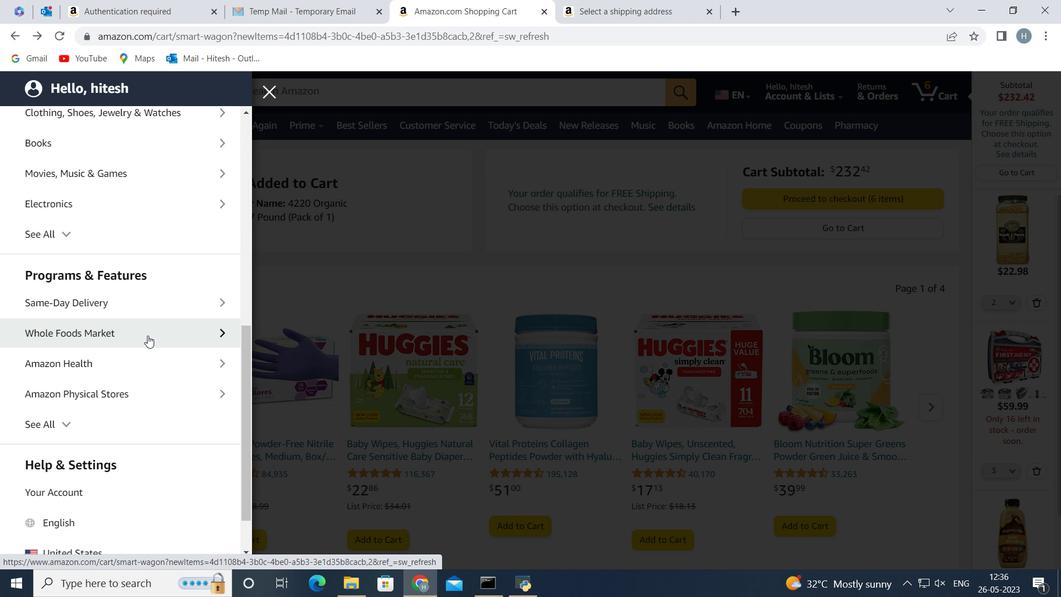 
Action: Mouse moved to (169, 332)
Screenshot: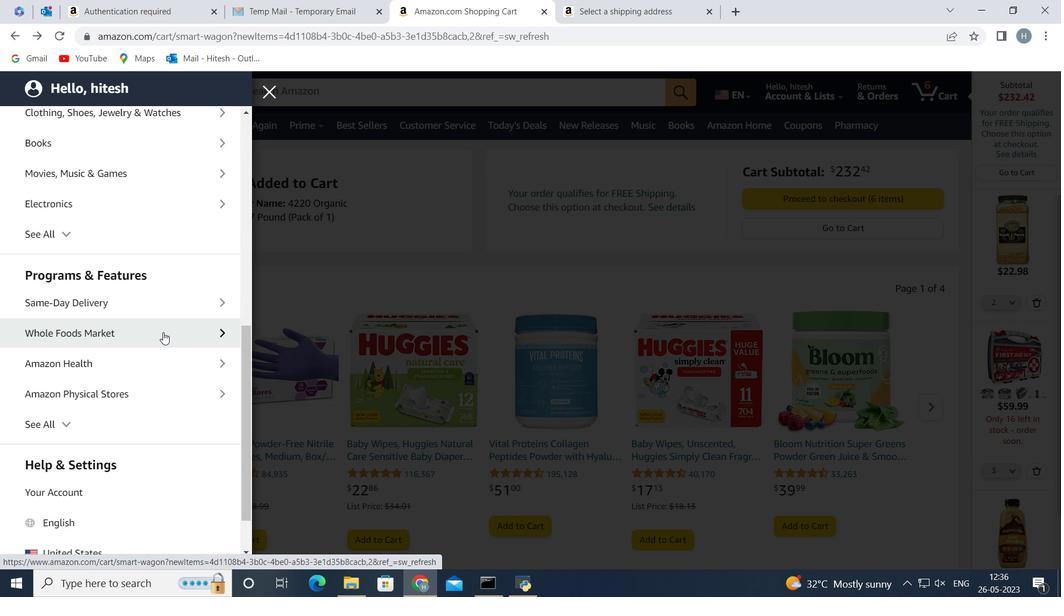 
Action: Mouse pressed left at (169, 332)
Screenshot: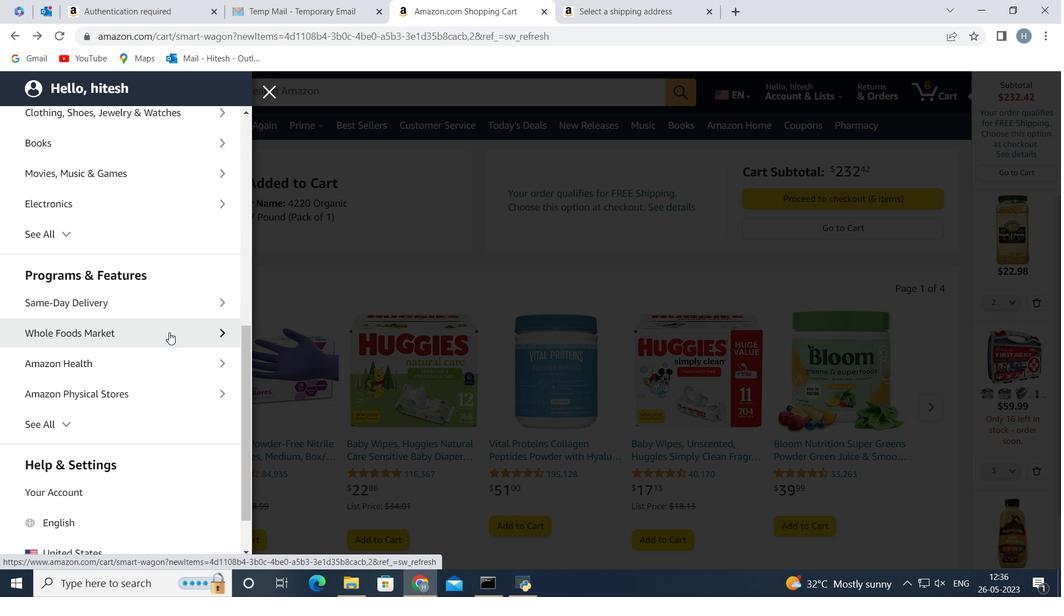 
Action: Mouse moved to (117, 187)
Screenshot: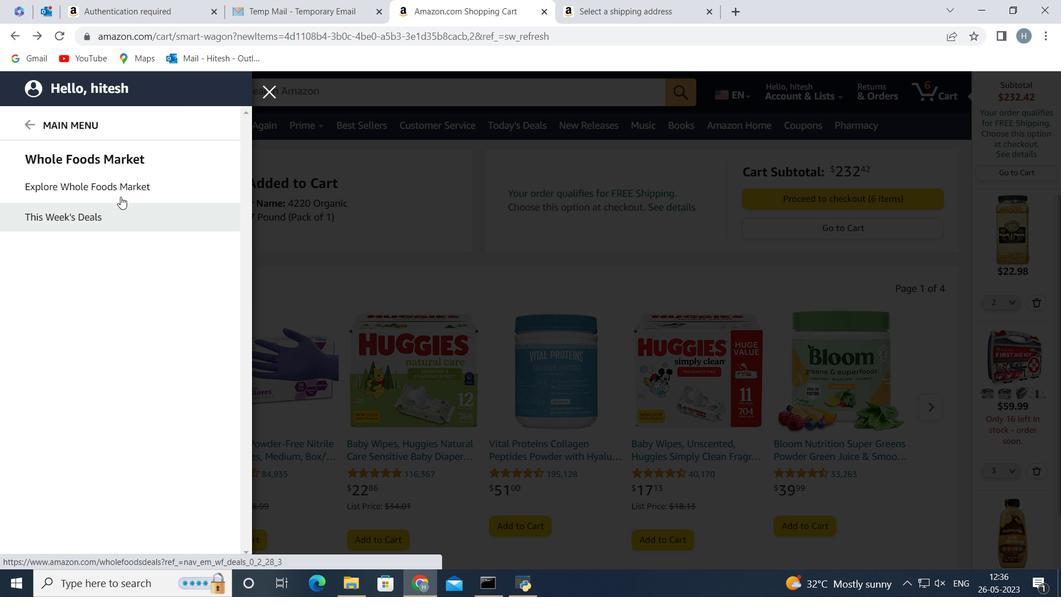 
Action: Mouse pressed left at (117, 187)
Screenshot: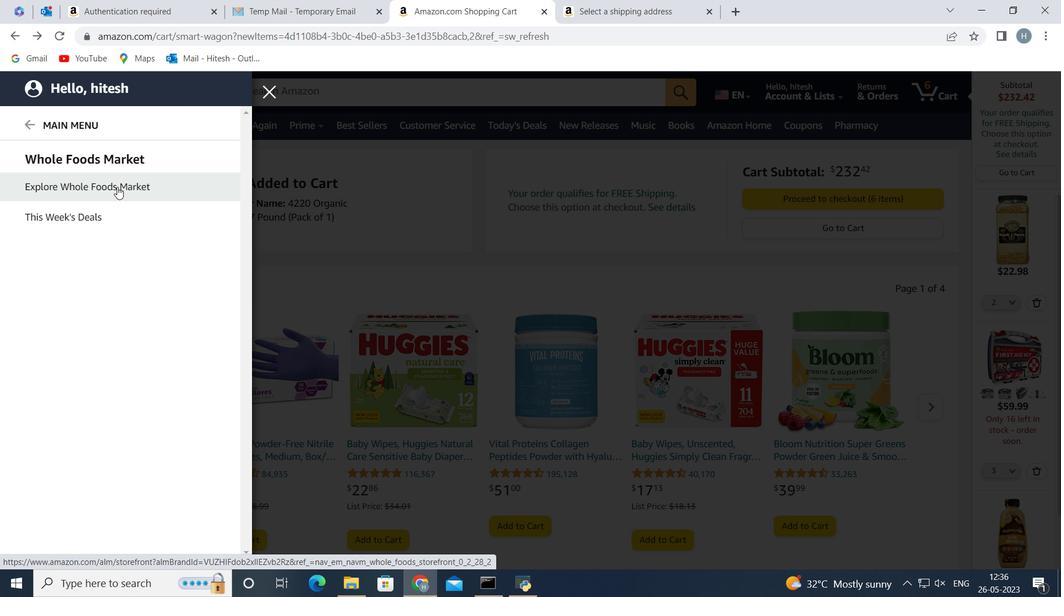 
Action: Mouse moved to (373, 89)
Screenshot: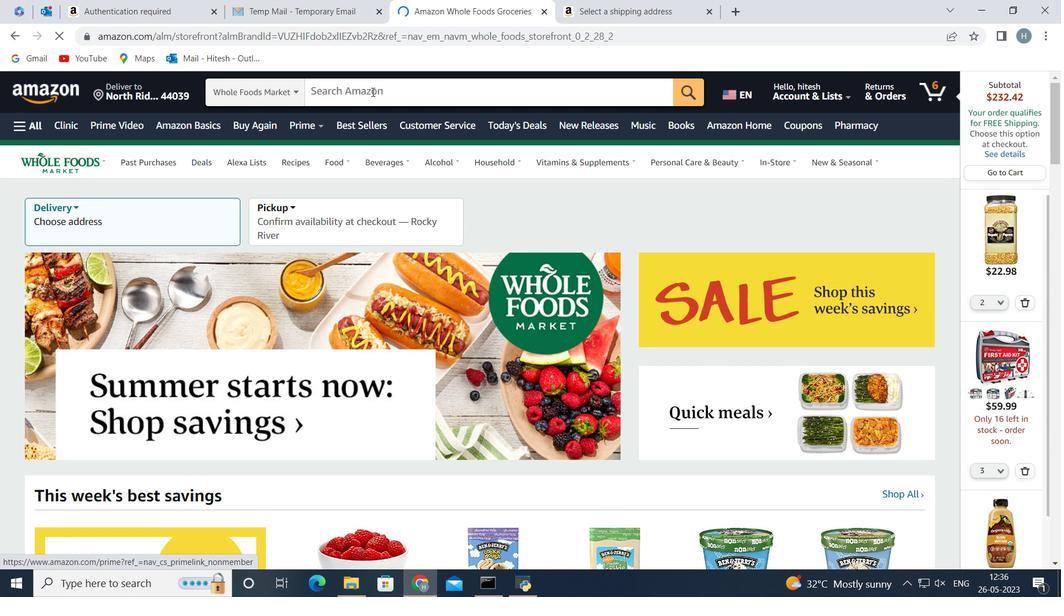 
Action: Mouse pressed left at (373, 89)
Screenshot: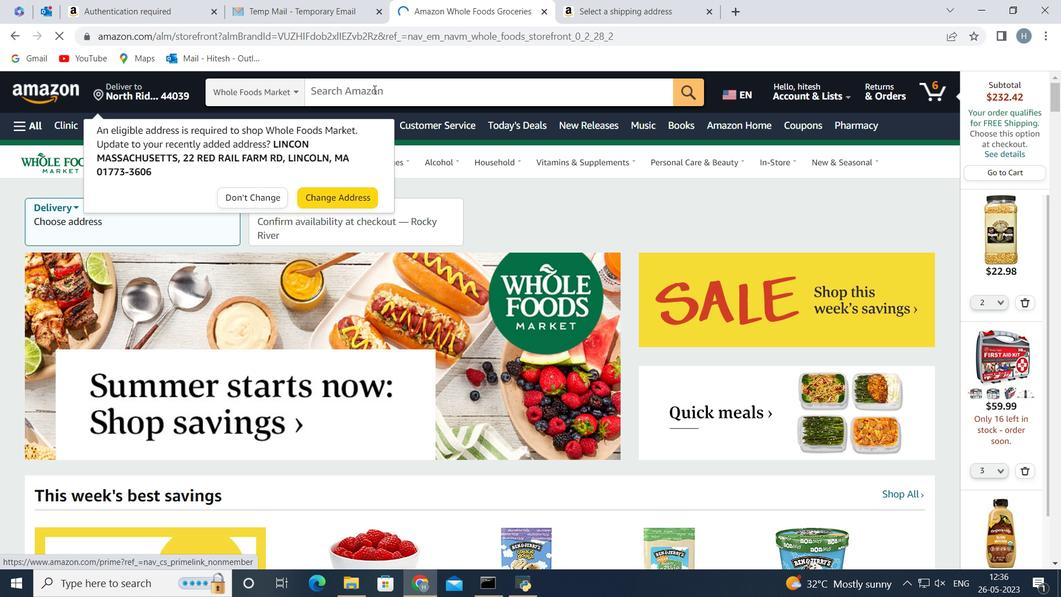 
Action: Mouse moved to (375, 89)
Screenshot: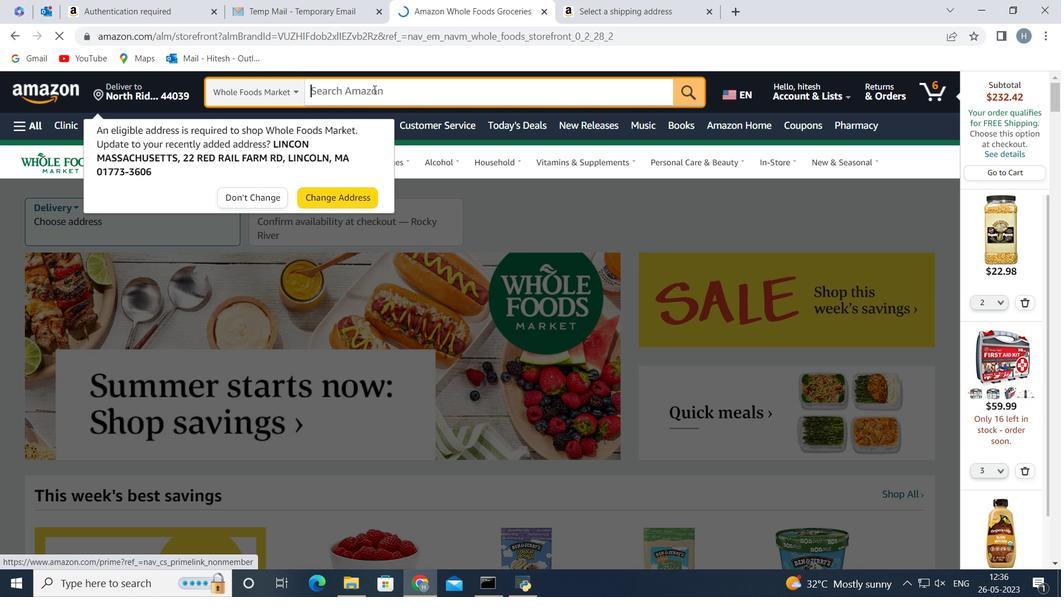 
Action: Key pressed organic<Key.space>fruit<Key.space>spread<Key.enter>
Screenshot: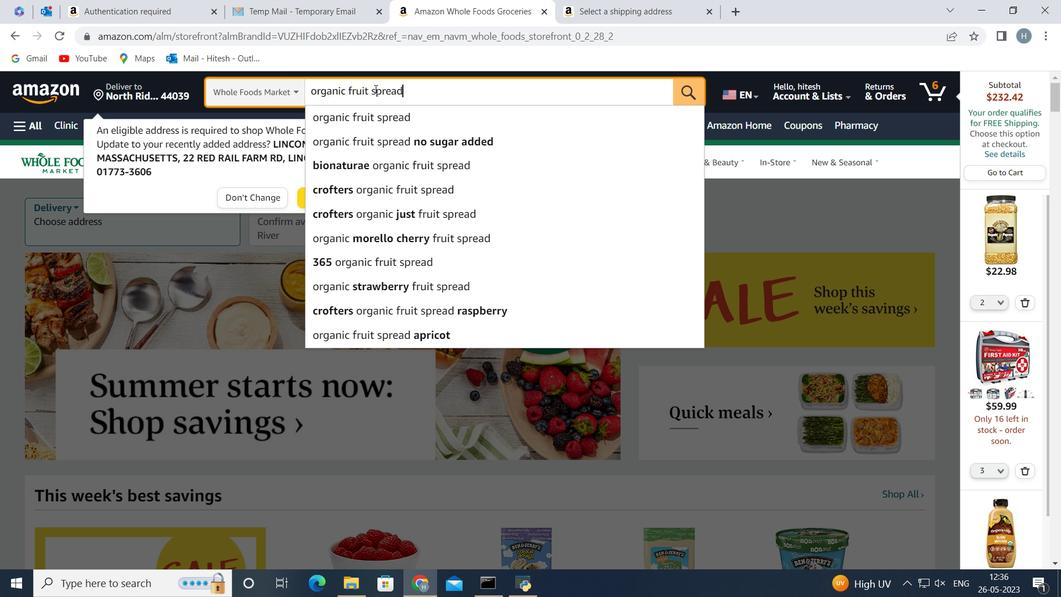 
Action: Mouse moved to (374, 282)
Screenshot: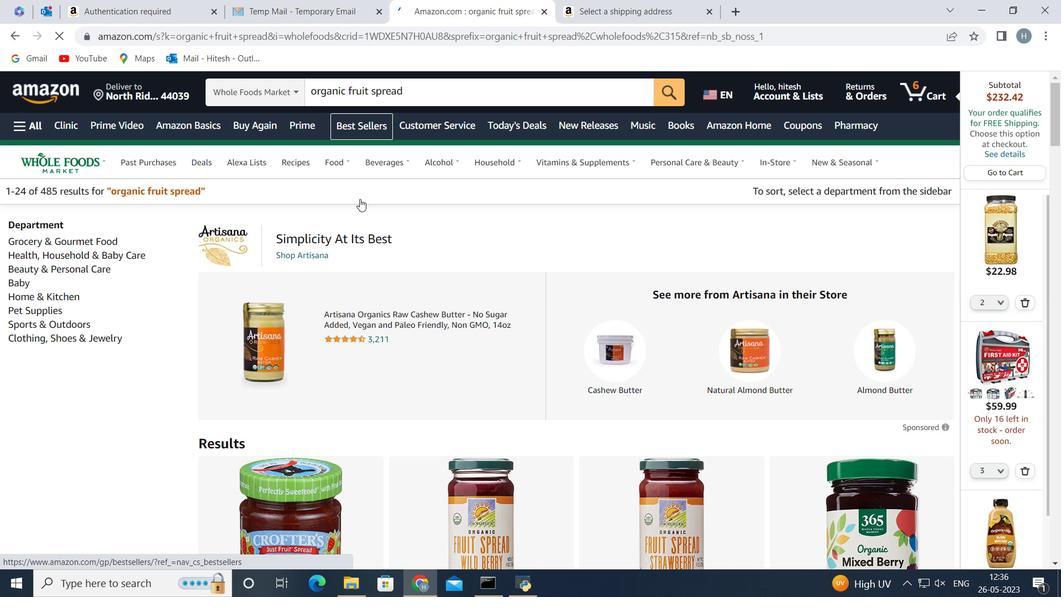 
Action: Mouse scrolled (374, 281) with delta (0, 0)
Screenshot: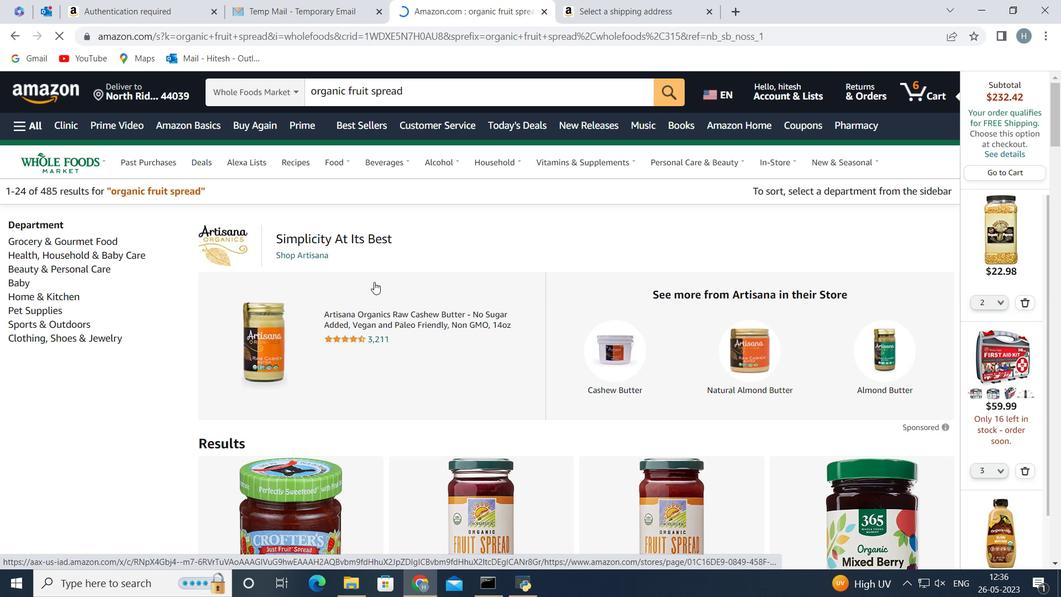 
Action: Mouse scrolled (374, 281) with delta (0, 0)
Screenshot: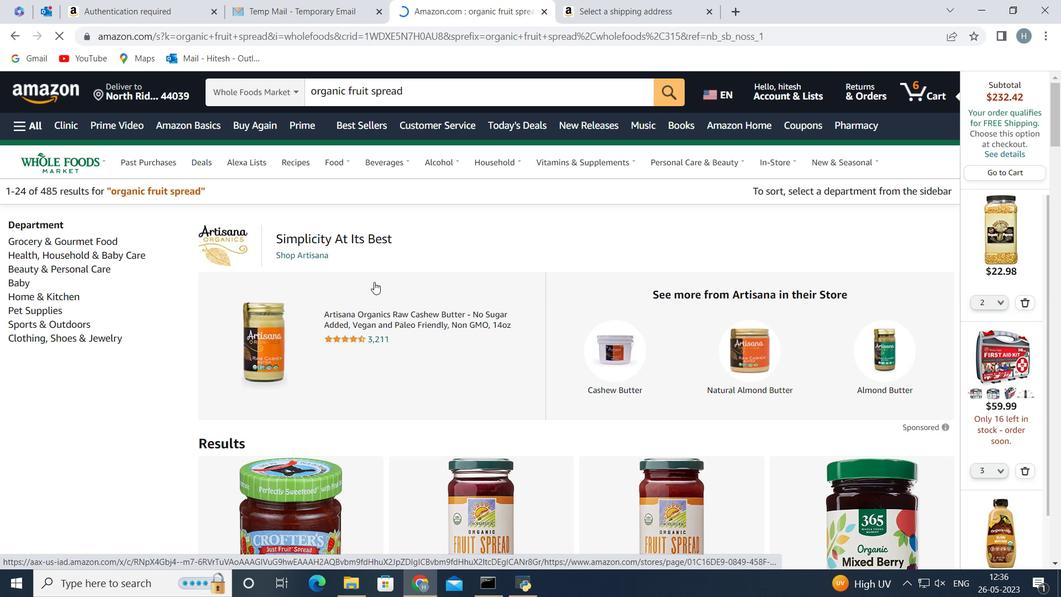 
Action: Mouse scrolled (374, 281) with delta (0, 0)
Screenshot: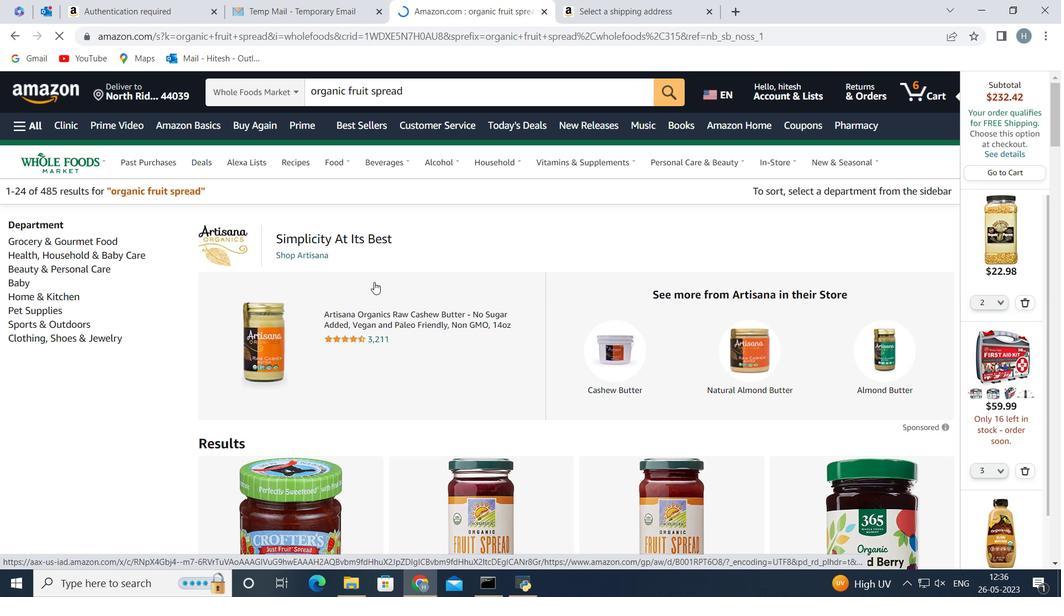 
Action: Mouse moved to (376, 278)
Screenshot: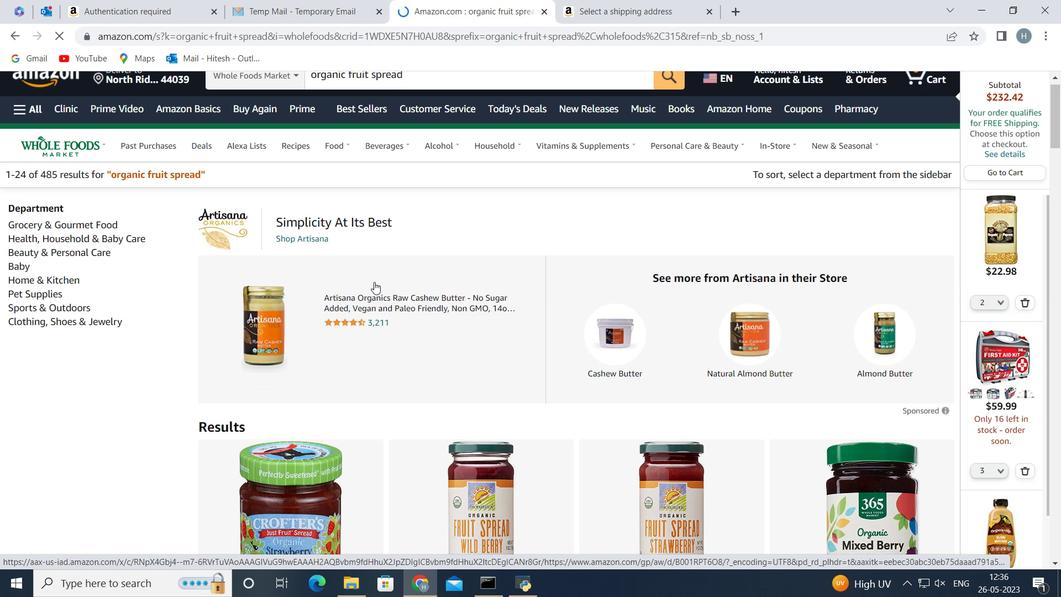 
Action: Mouse scrolled (376, 277) with delta (0, 0)
Screenshot: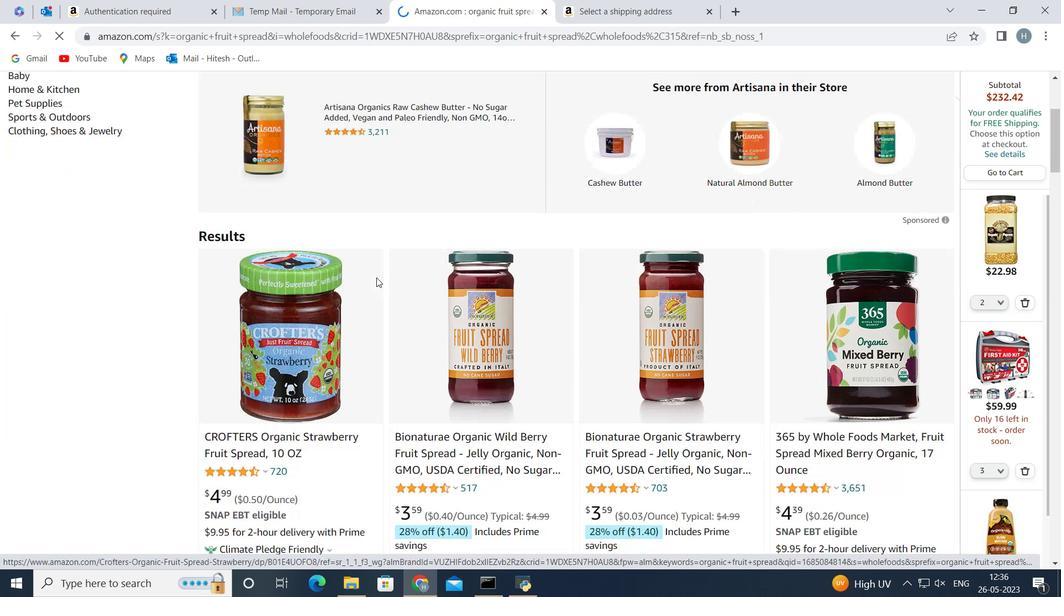 
Action: Mouse scrolled (376, 277) with delta (0, 0)
Screenshot: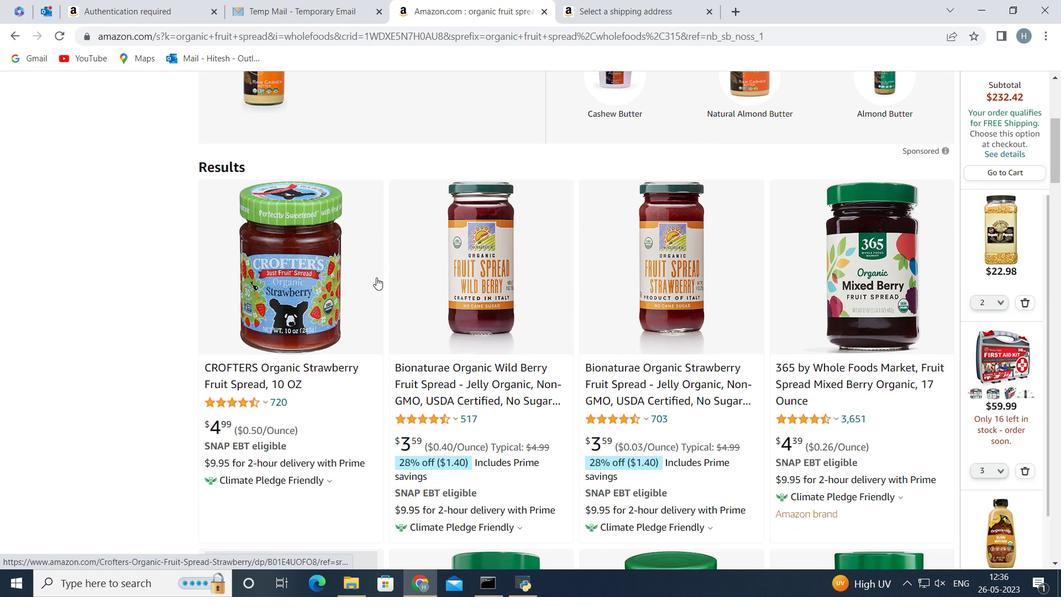 
Action: Mouse moved to (315, 209)
Screenshot: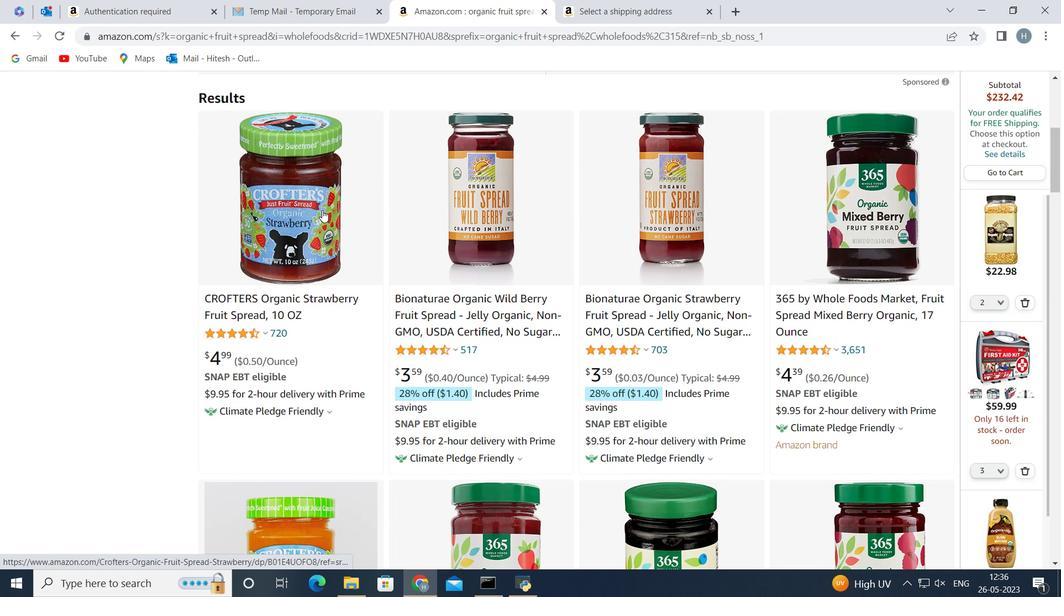 
Action: Mouse pressed left at (315, 209)
Screenshot: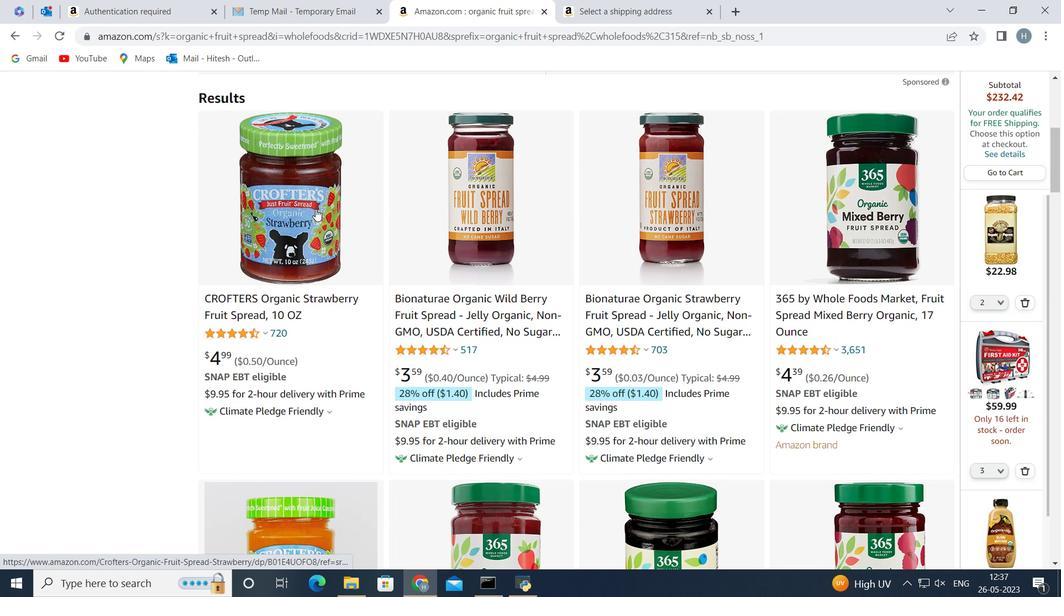 
Action: Mouse moved to (809, 389)
Screenshot: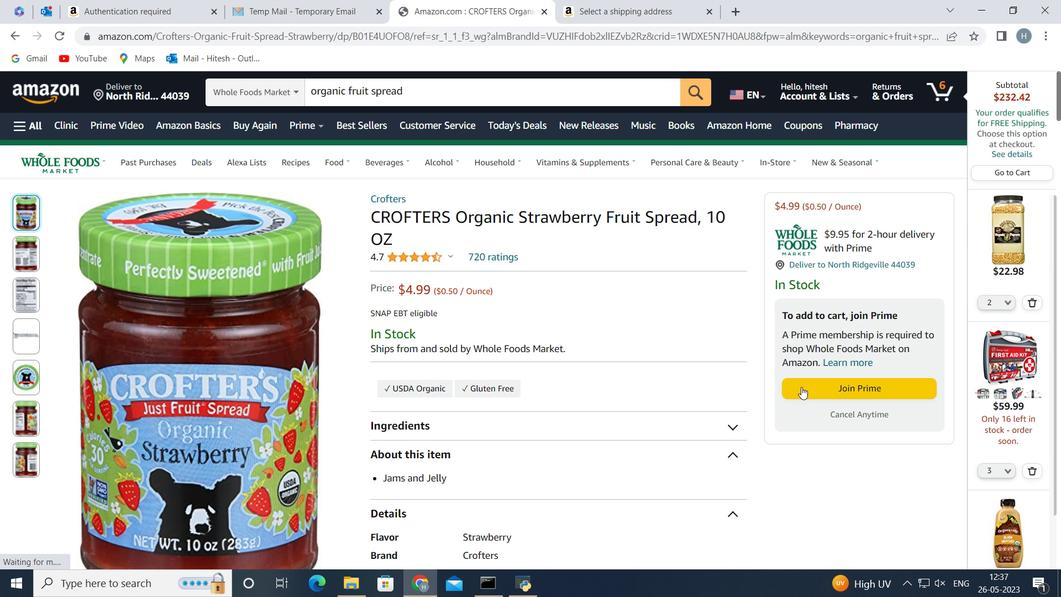 
Action: Mouse pressed left at (809, 389)
Screenshot: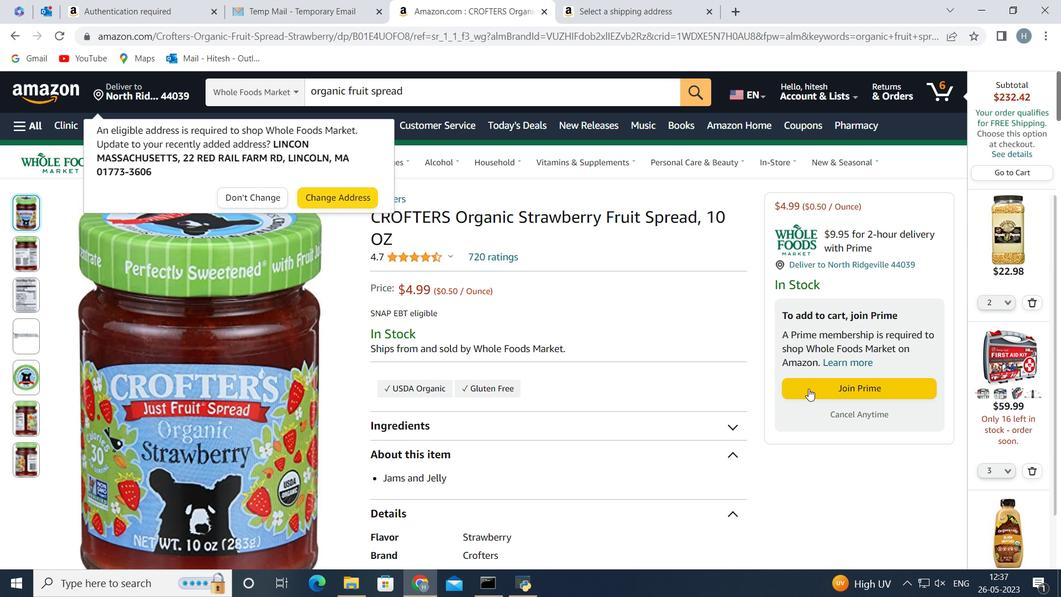 
Action: Mouse moved to (432, 353)
Screenshot: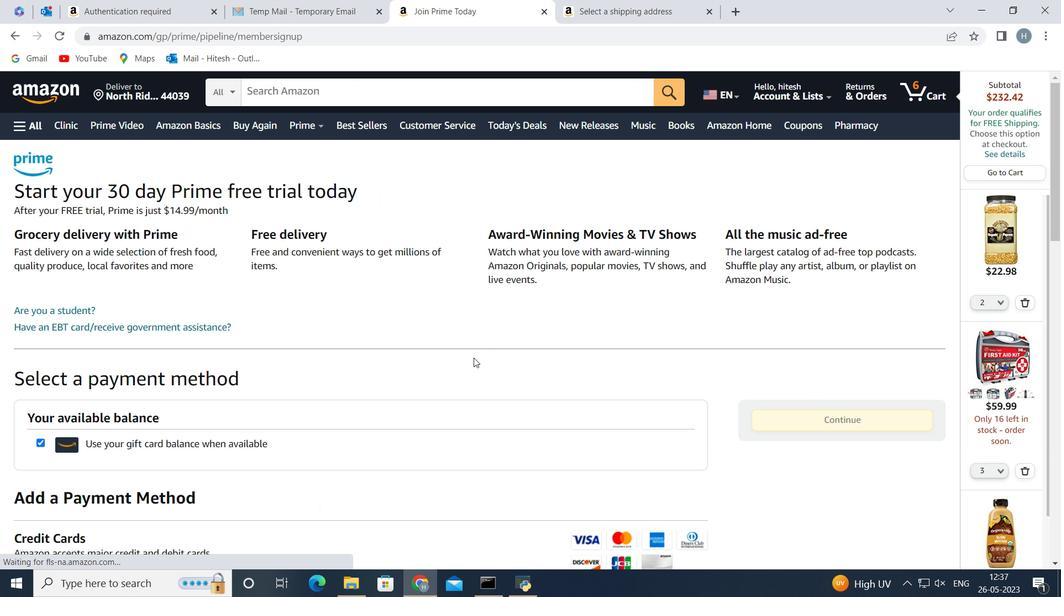 
Action: Mouse scrolled (432, 353) with delta (0, 0)
Screenshot: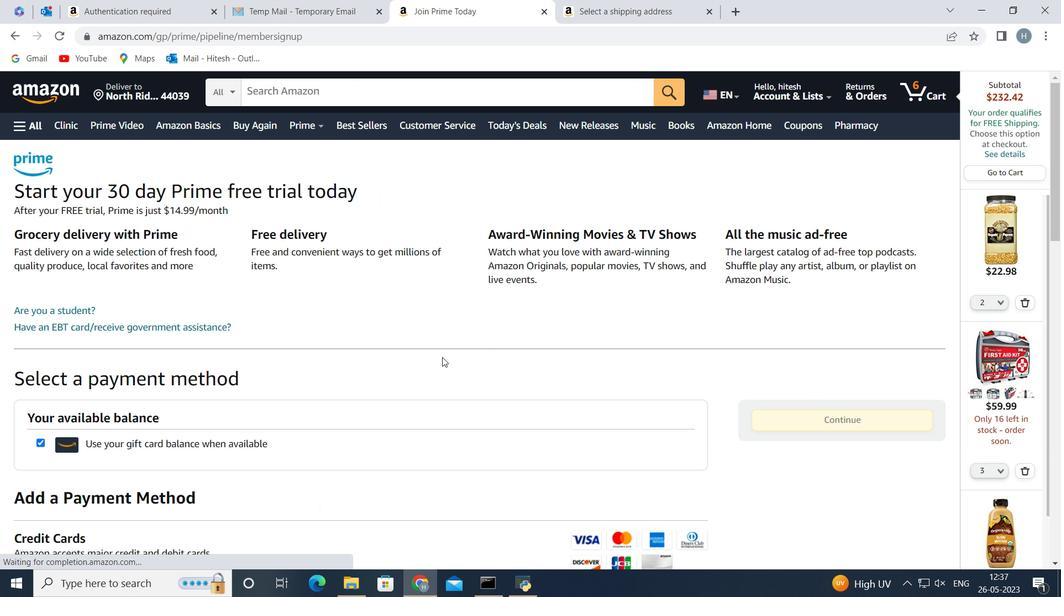 
Action: Mouse moved to (431, 353)
Screenshot: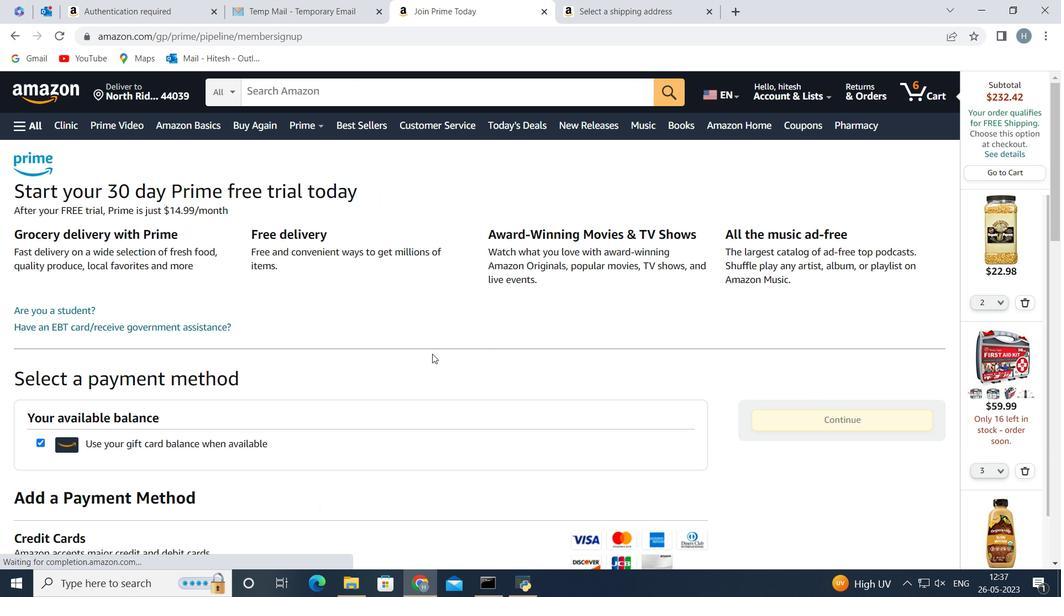 
Action: Mouse scrolled (431, 353) with delta (0, 0)
Screenshot: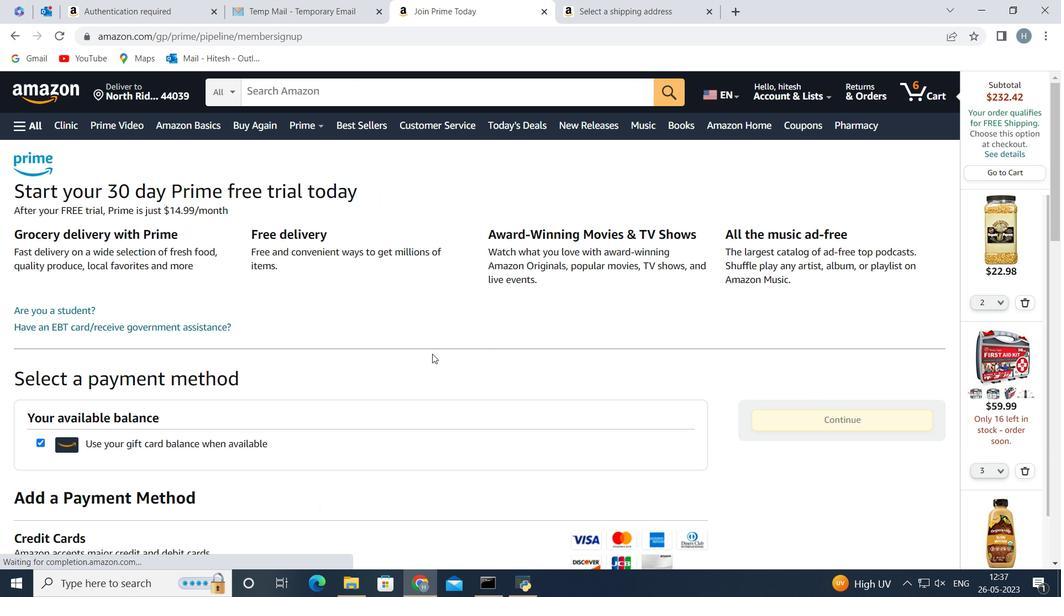 
Action: Mouse scrolled (431, 353) with delta (0, 0)
Screenshot: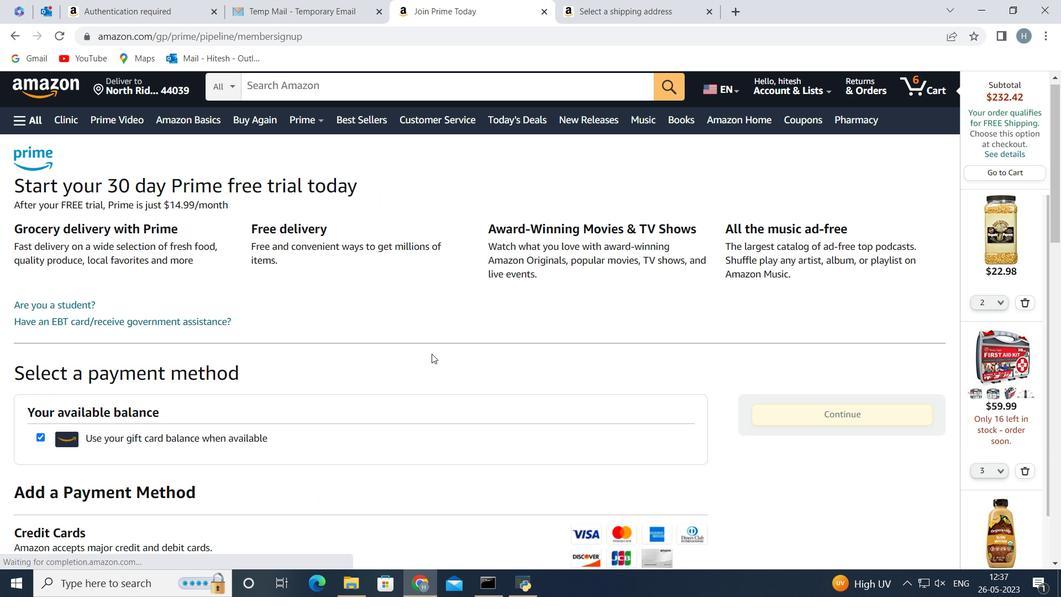 
Action: Mouse scrolled (431, 353) with delta (0, 0)
Screenshot: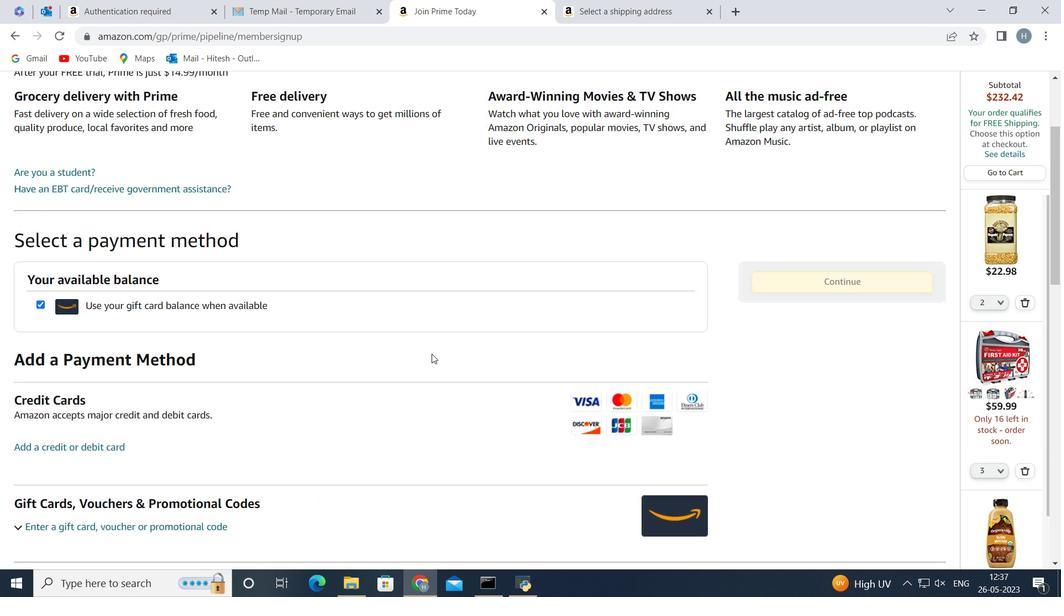 
Action: Mouse moved to (84, 306)
Screenshot: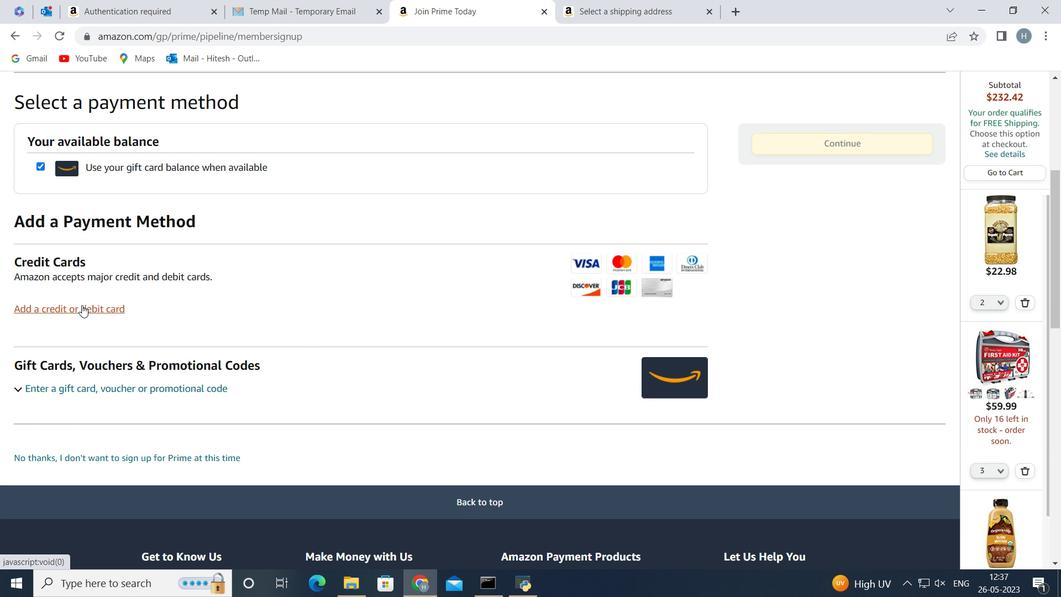 
Action: Mouse pressed left at (84, 306)
Screenshot: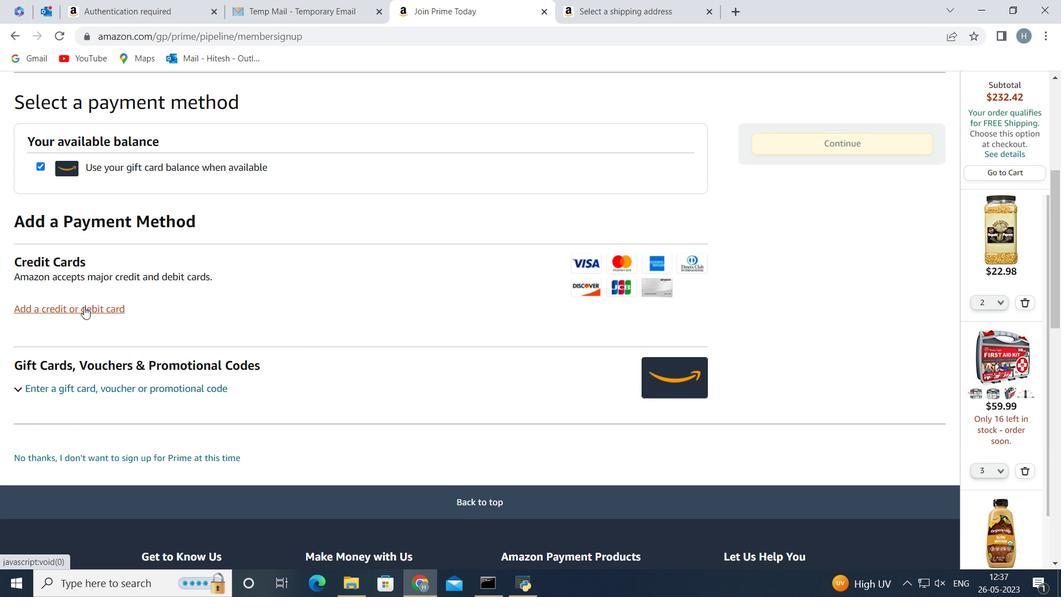 
Action: Mouse moved to (55, 377)
Screenshot: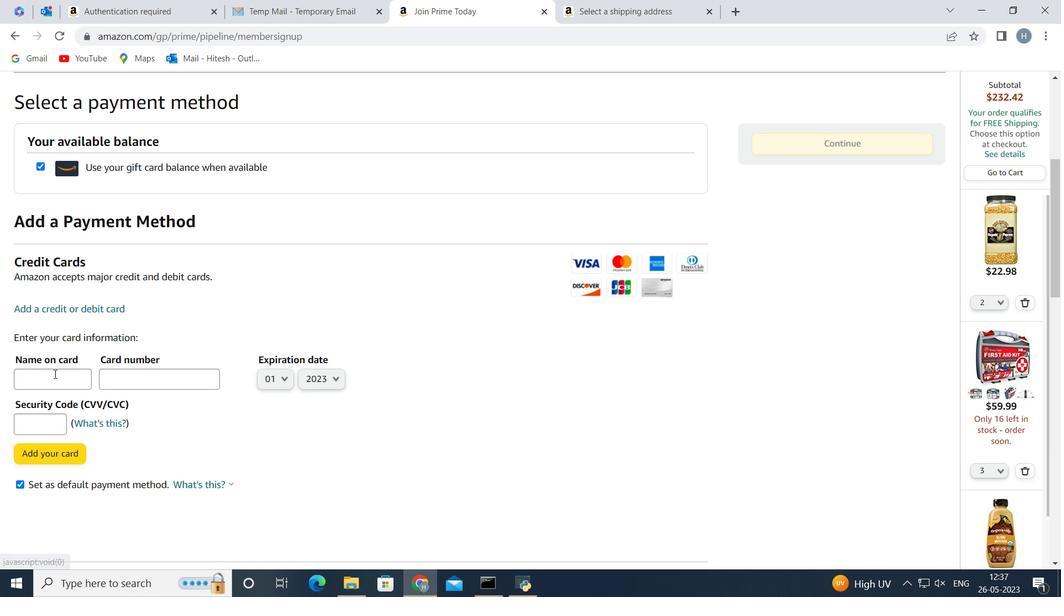 
Action: Mouse pressed left at (55, 377)
Screenshot: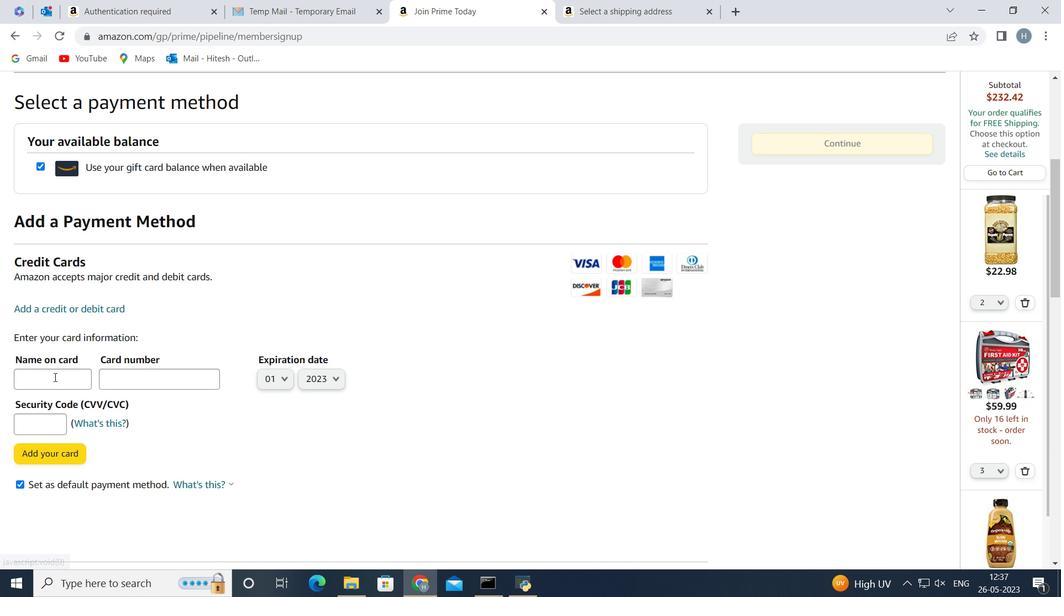 
Action: Key pressed <Key.shift>Kate<Key.space><Key.shift>Phillips<Key.space>
Screenshot: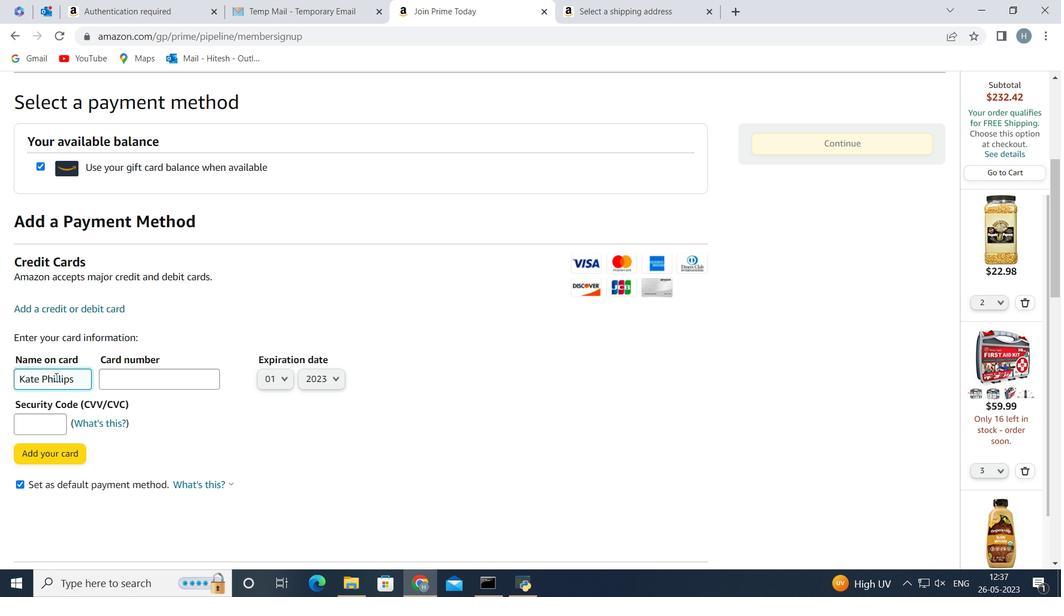 
Action: Mouse moved to (131, 379)
Screenshot: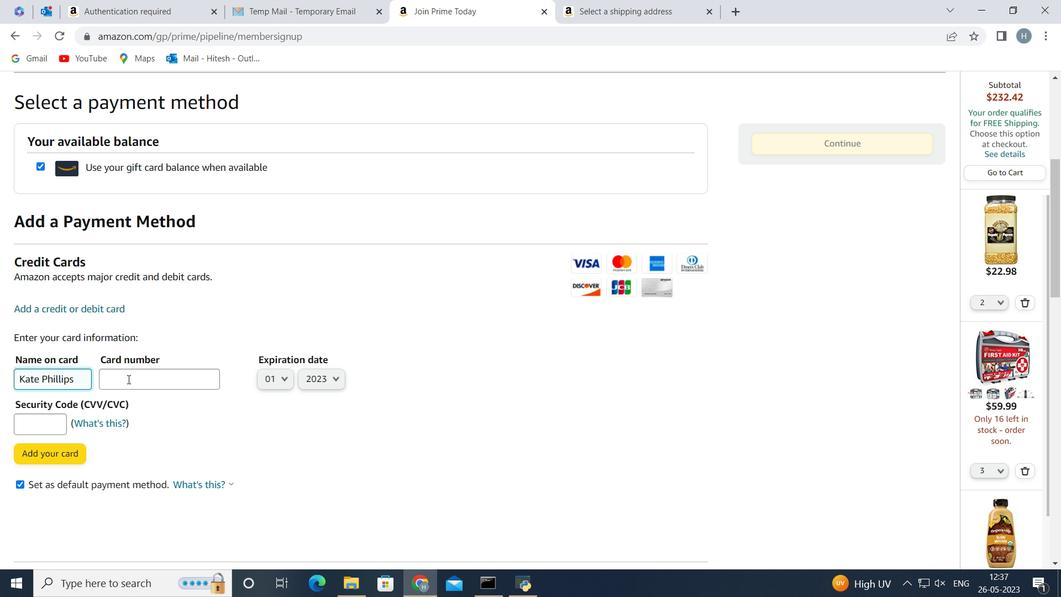 
Action: Mouse pressed left at (131, 379)
Screenshot: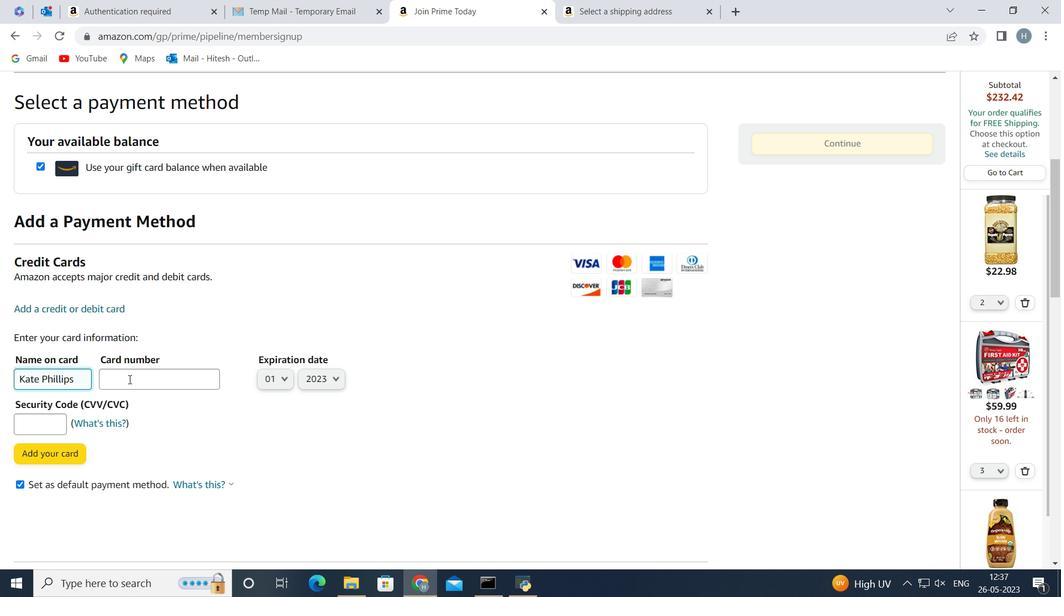 
Action: Mouse moved to (133, 379)
Screenshot: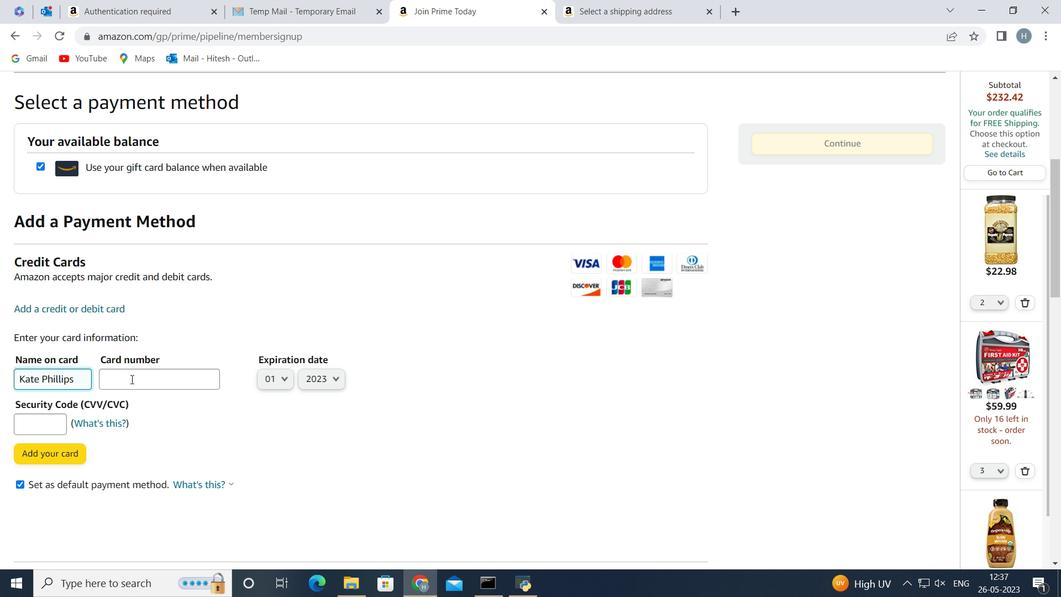 
Action: Key pressed 4726882864515759
Screenshot: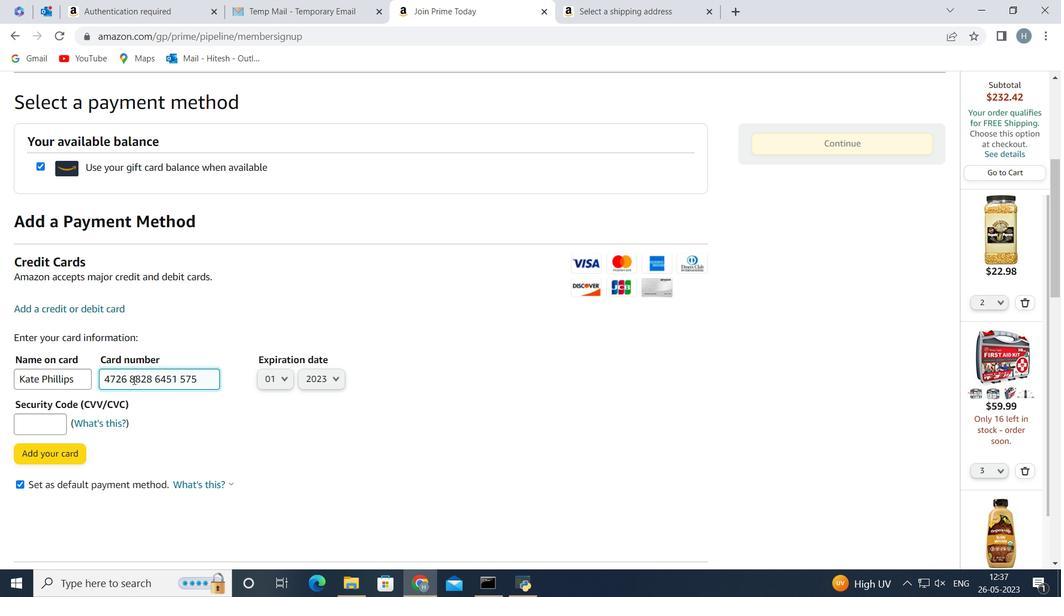 
Action: Mouse moved to (285, 374)
Screenshot: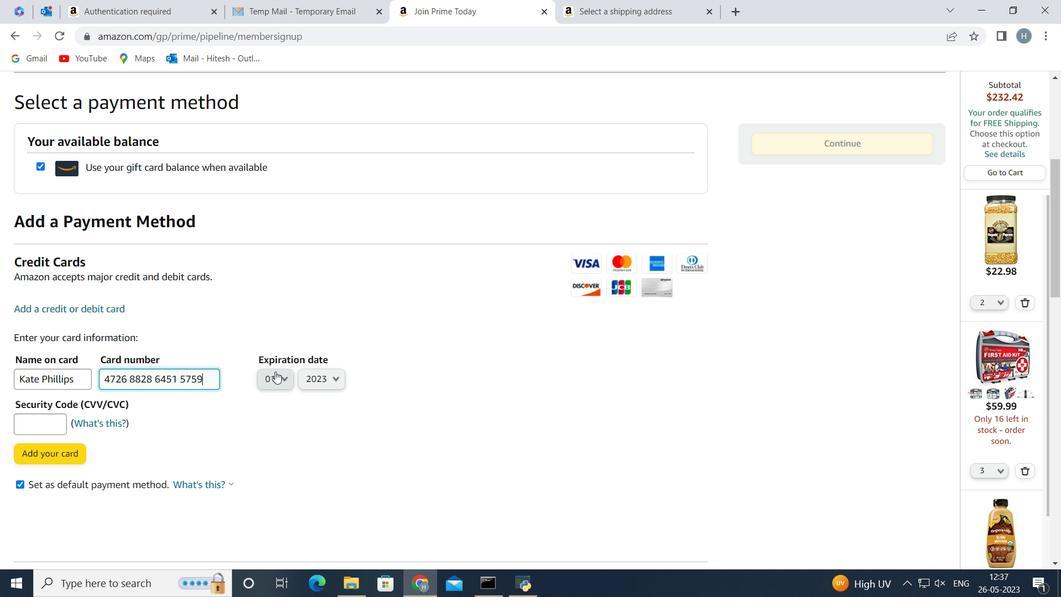 
Action: Mouse pressed left at (285, 374)
Screenshot: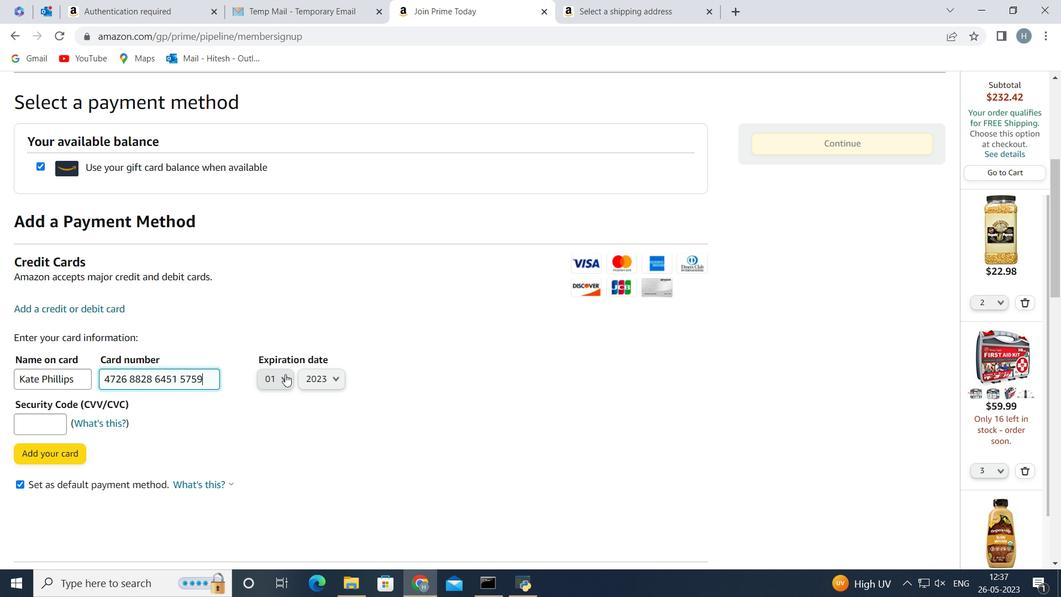 
Action: Mouse moved to (285, 397)
Screenshot: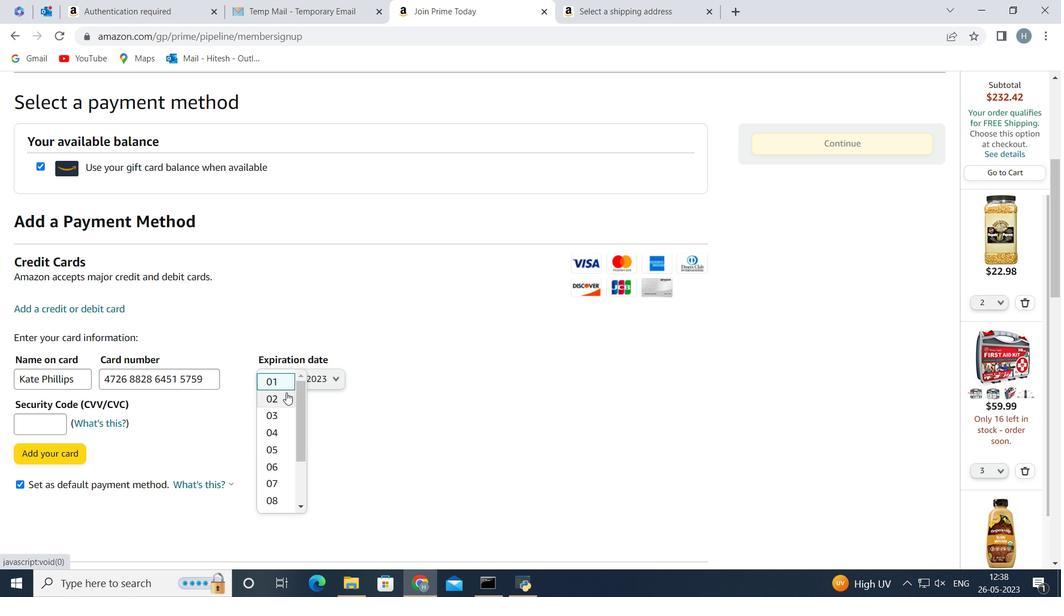 
Action: Mouse pressed left at (285, 397)
Screenshot: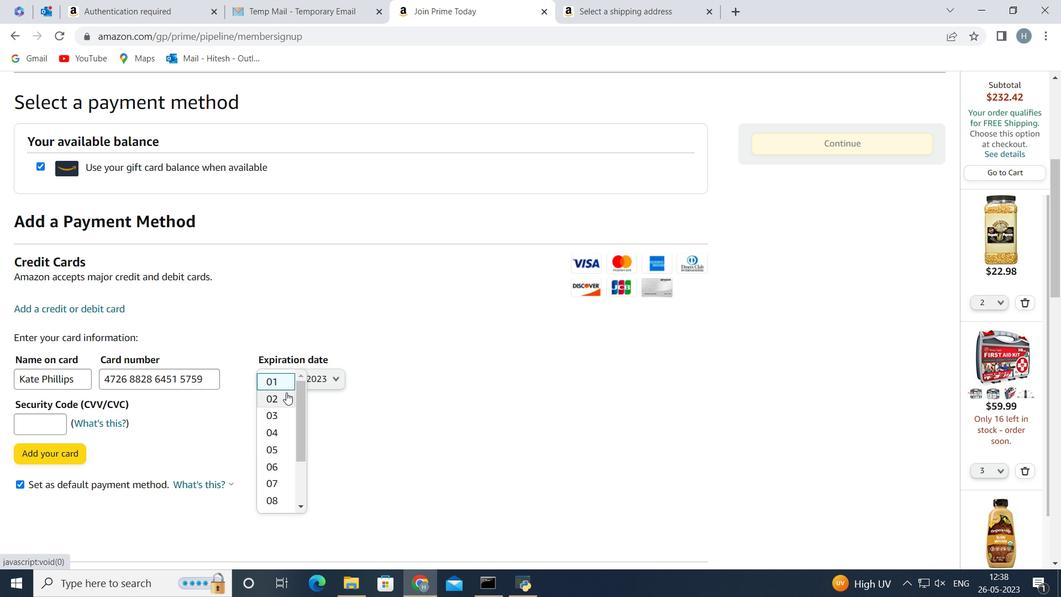 
Action: Mouse moved to (309, 383)
Screenshot: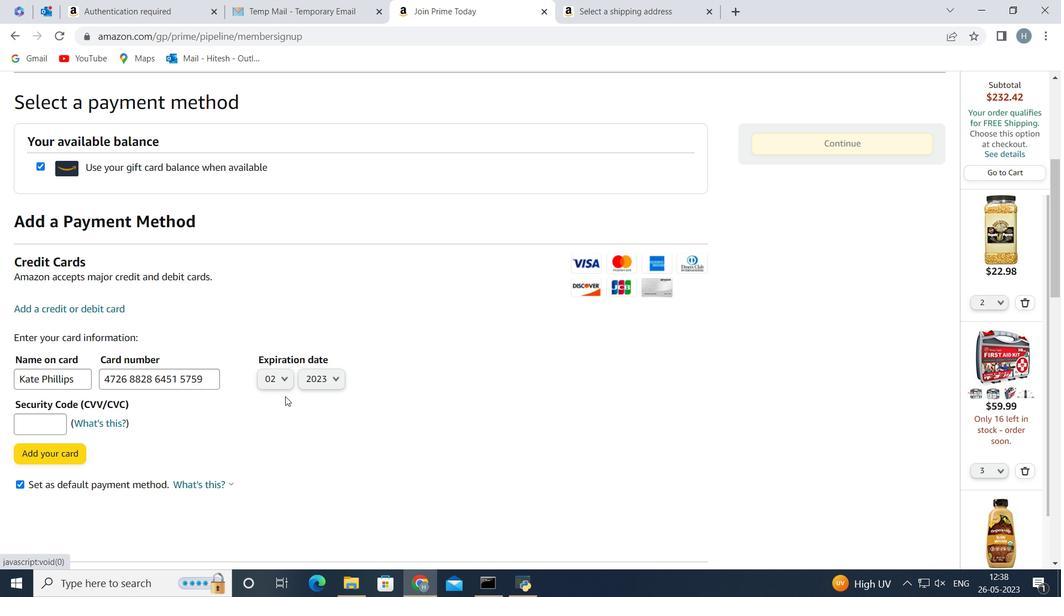 
Action: Mouse pressed left at (309, 383)
Screenshot: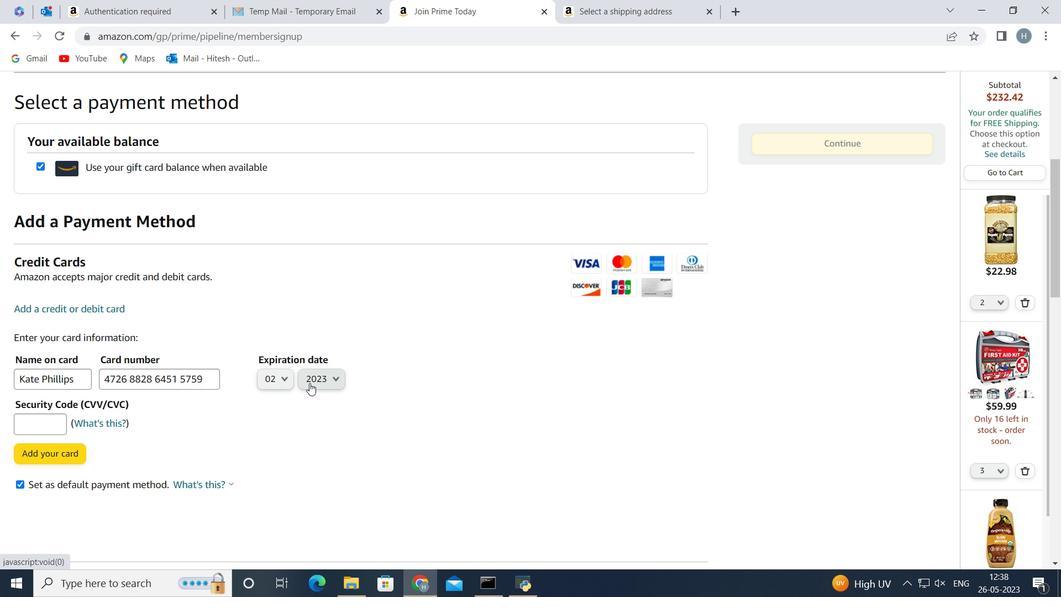 
Action: Mouse moved to (322, 412)
Screenshot: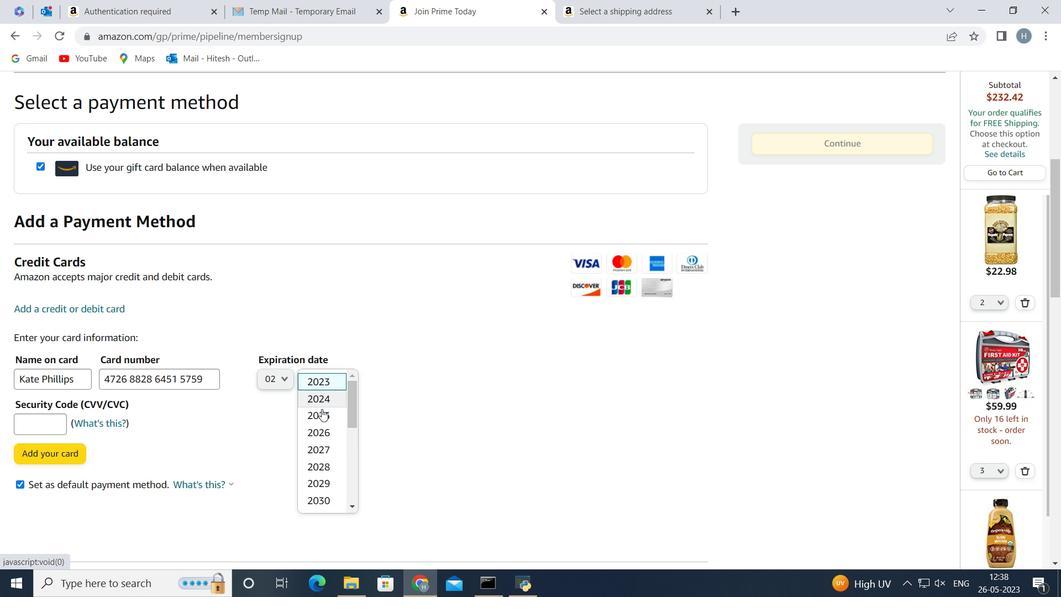 
Action: Mouse pressed left at (322, 412)
Screenshot: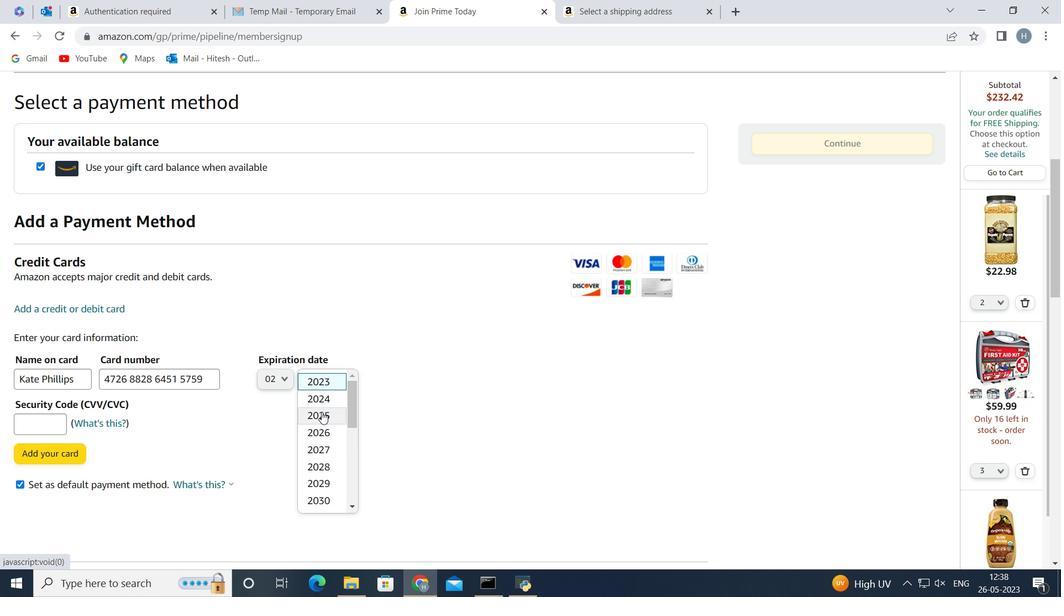 
Action: Mouse moved to (26, 416)
Screenshot: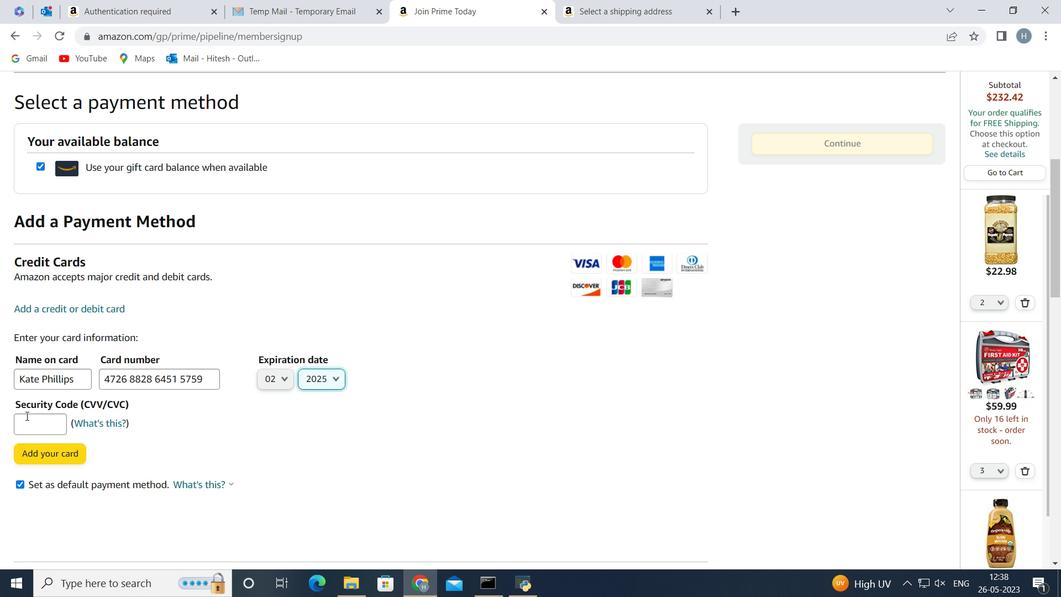 
Action: Mouse pressed left at (26, 416)
Screenshot: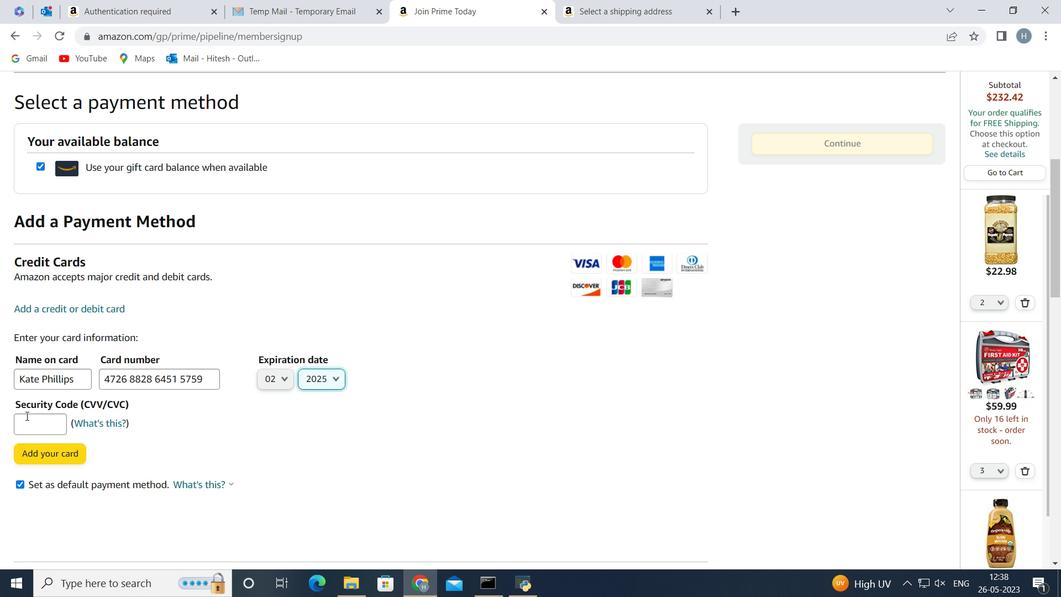 
Action: Mouse moved to (27, 417)
Screenshot: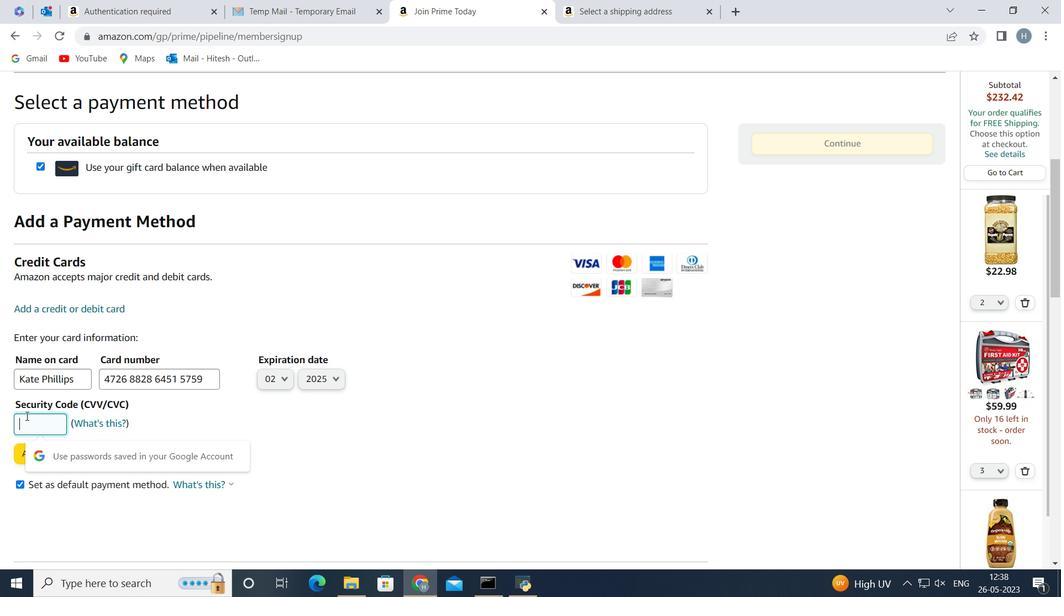 
Action: Key pressed 953
Screenshot: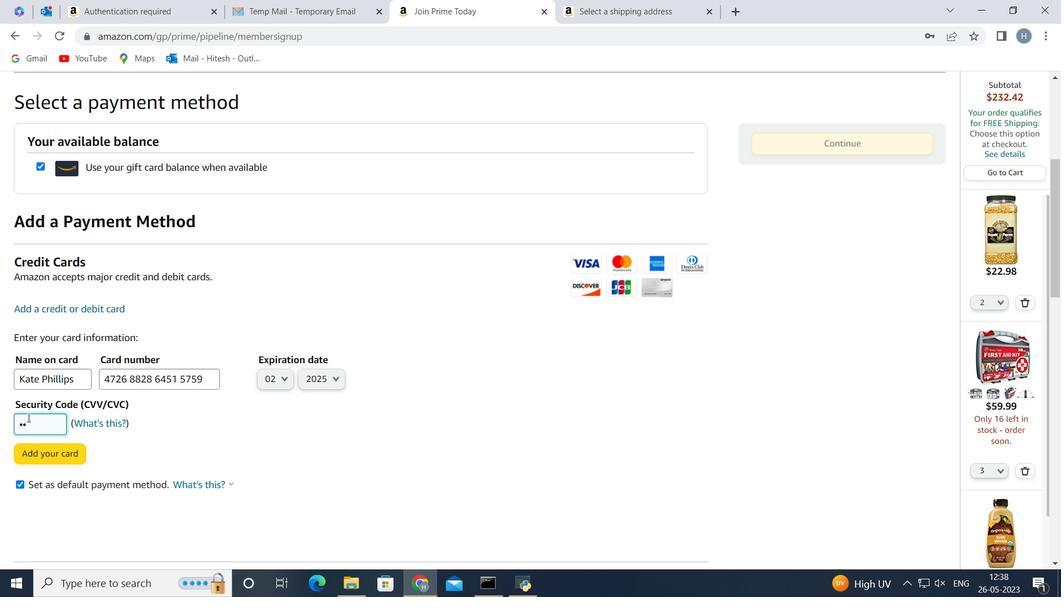 
Action: Mouse moved to (462, 391)
Screenshot: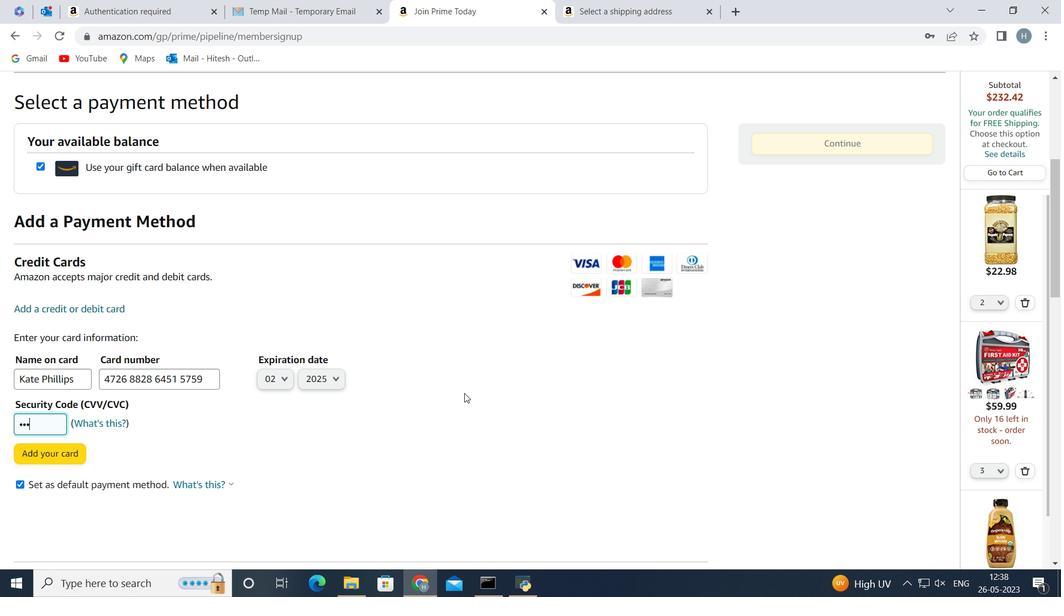 
